 Task: Slide 18 - 350 F.
Action: Mouse moved to (42, 98)
Screenshot: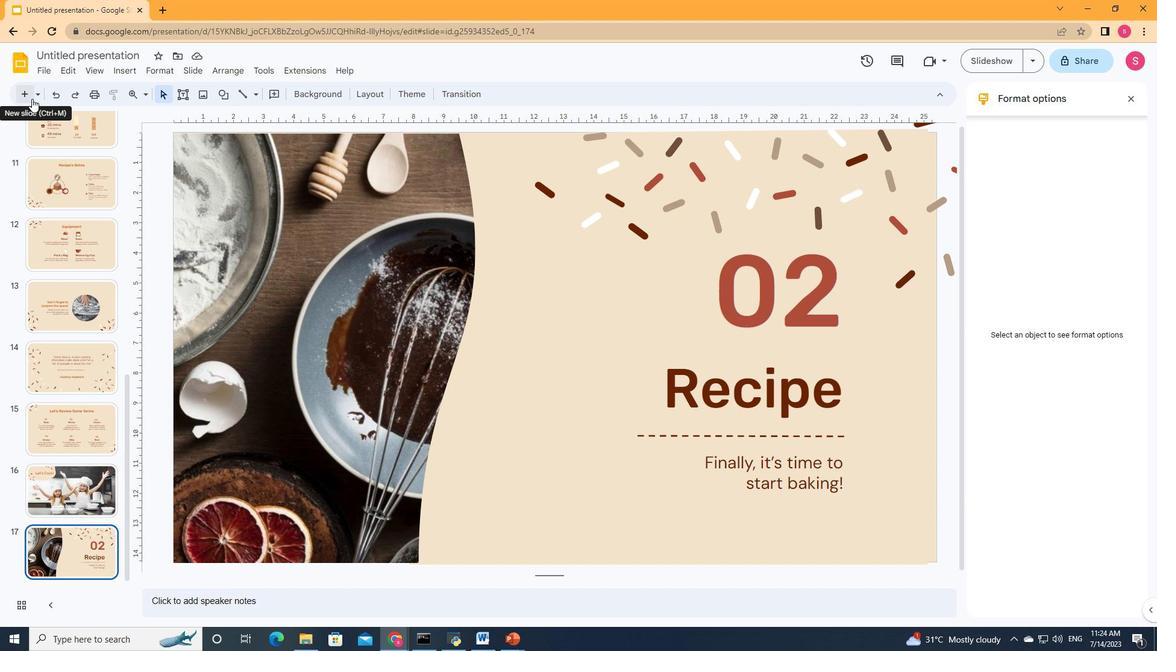 
Action: Mouse pressed left at (42, 98)
Screenshot: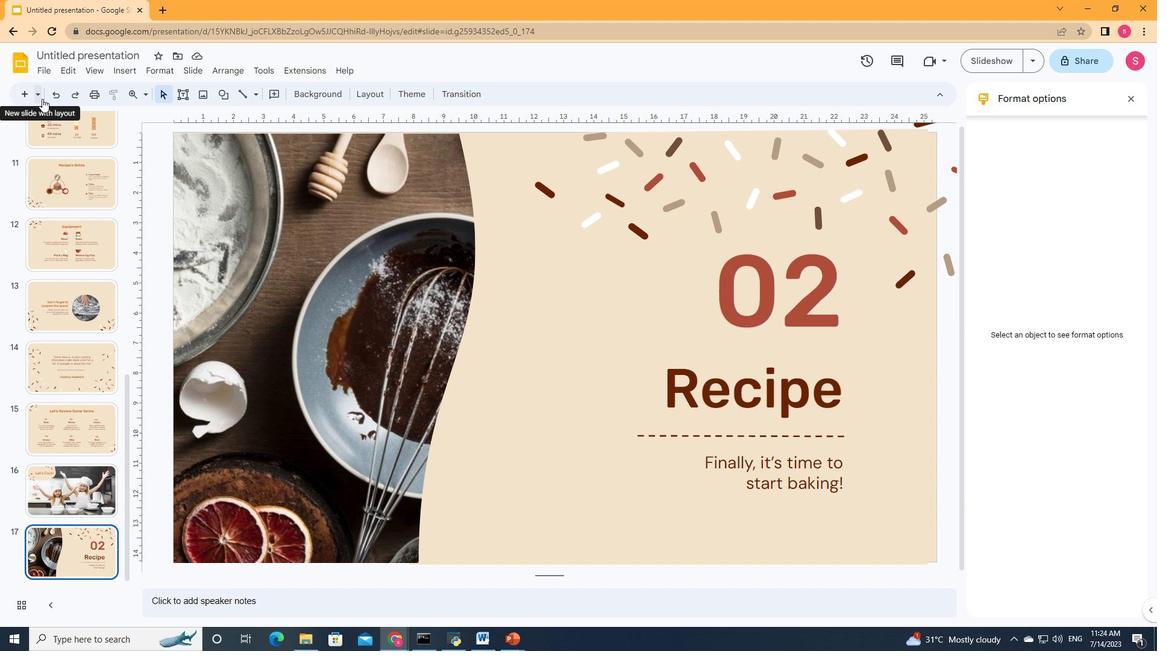 
Action: Mouse moved to (69, 330)
Screenshot: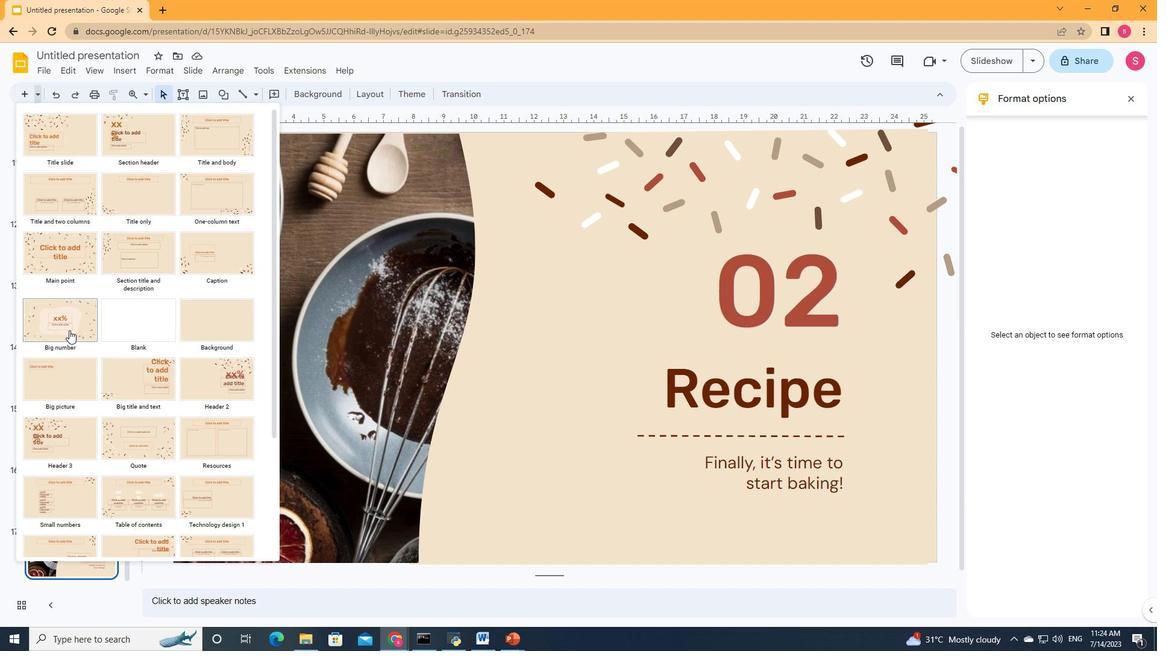 
Action: Mouse pressed left at (69, 330)
Screenshot: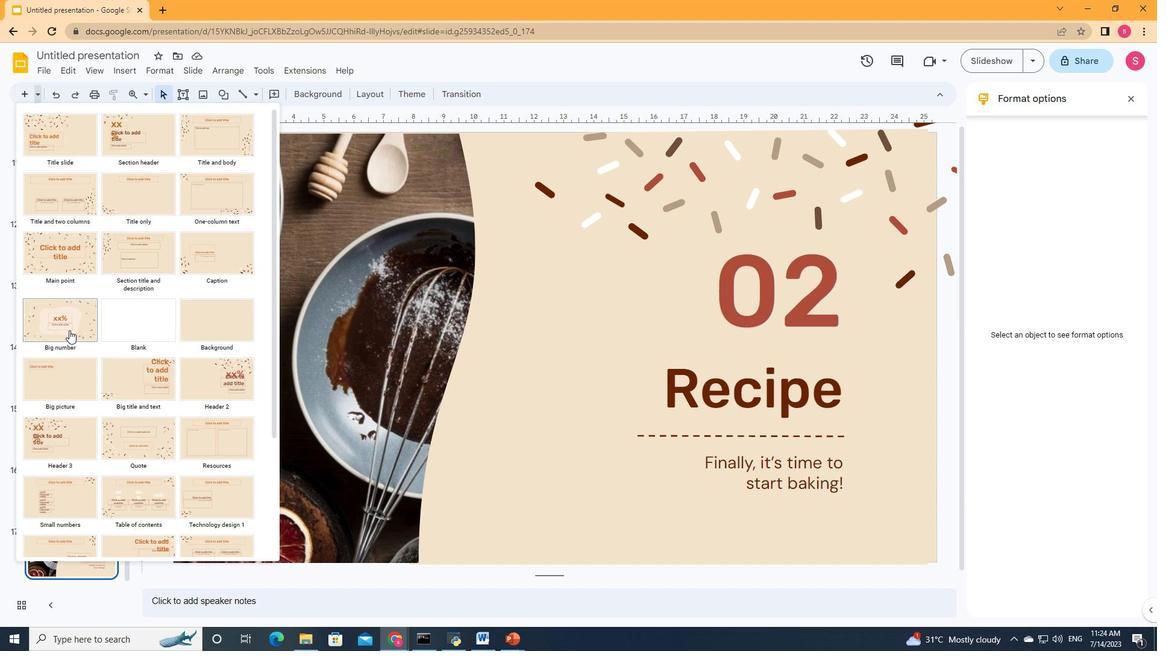 
Action: Mouse moved to (637, 349)
Screenshot: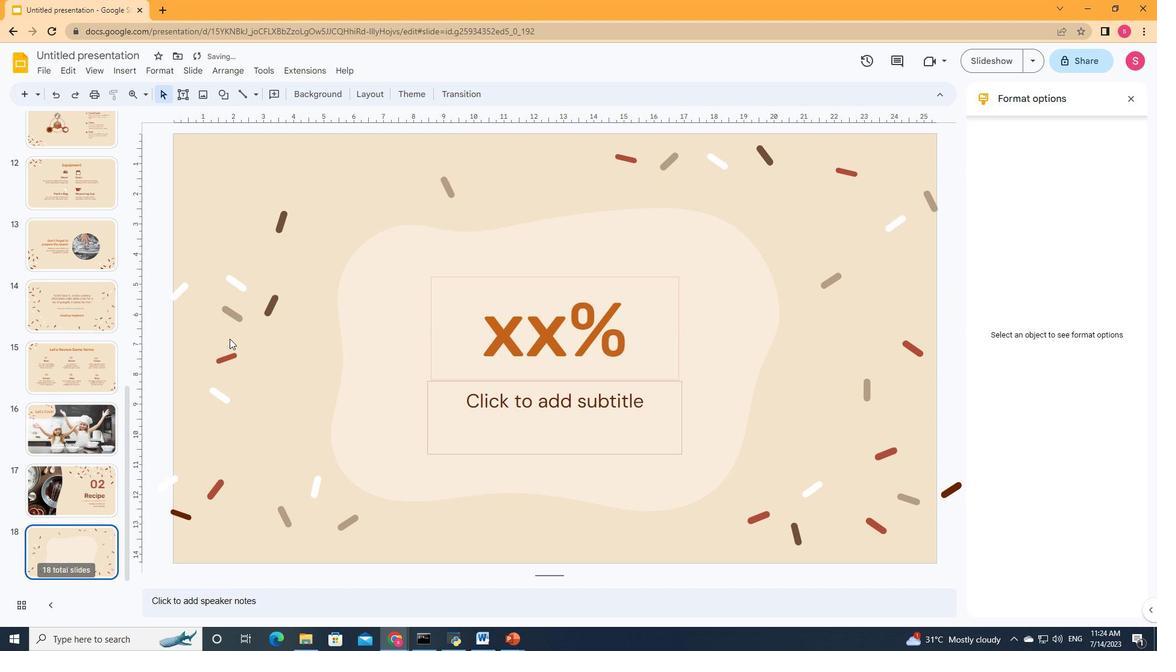 
Action: Mouse pressed left at (637, 349)
Screenshot: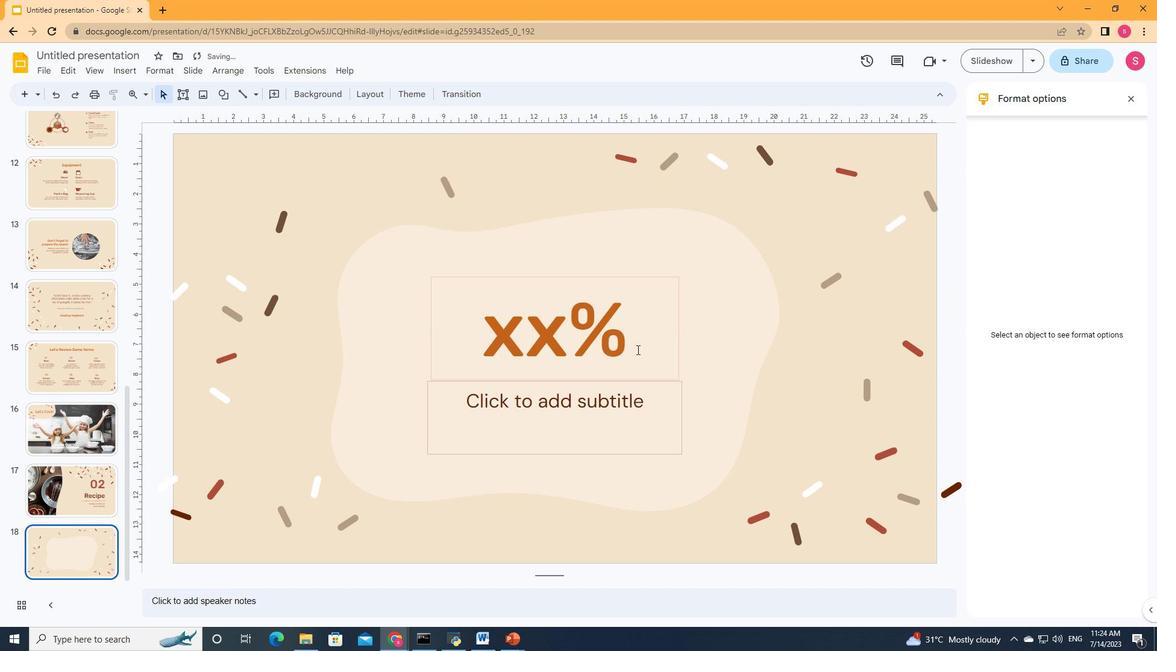 
Action: Key pressed 350<Key.space><Key.shift><Key.shift><Key.shift><Key.shift><Key.shift>F
Screenshot: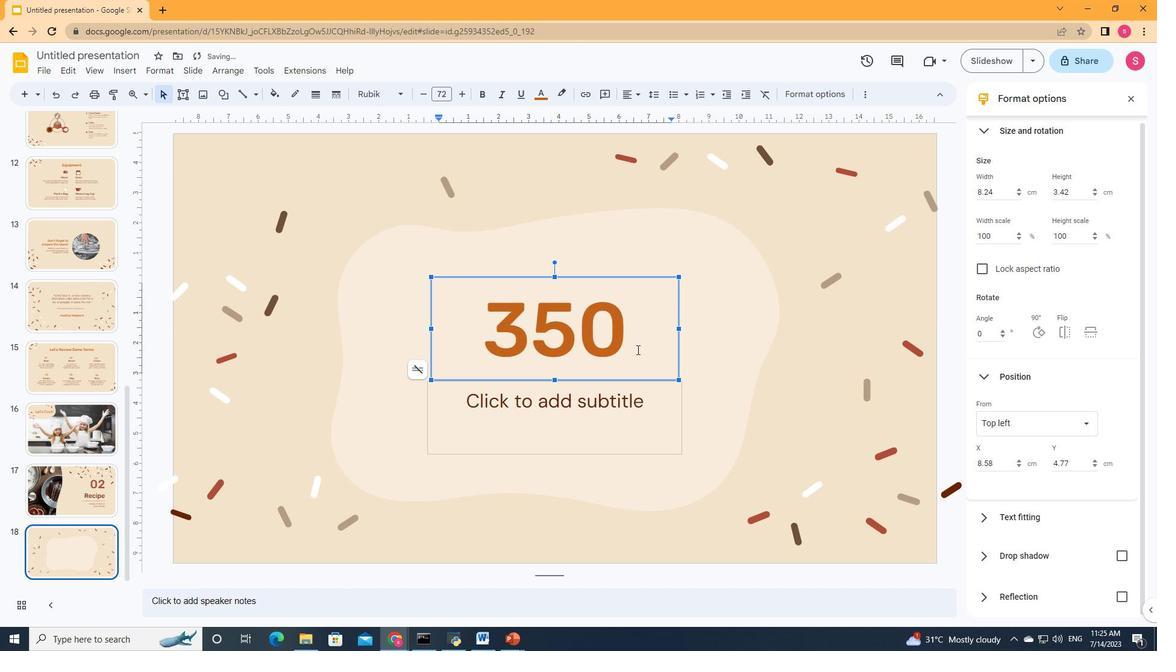 
Action: Mouse moved to (230, 96)
Screenshot: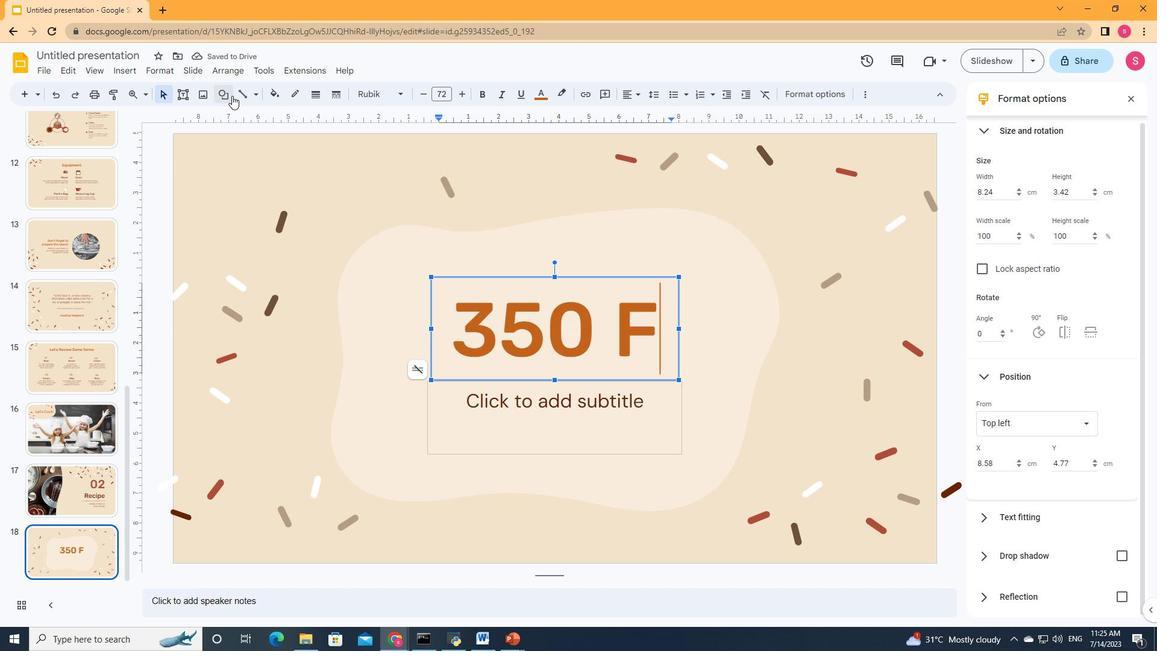 
Action: Mouse pressed left at (230, 96)
Screenshot: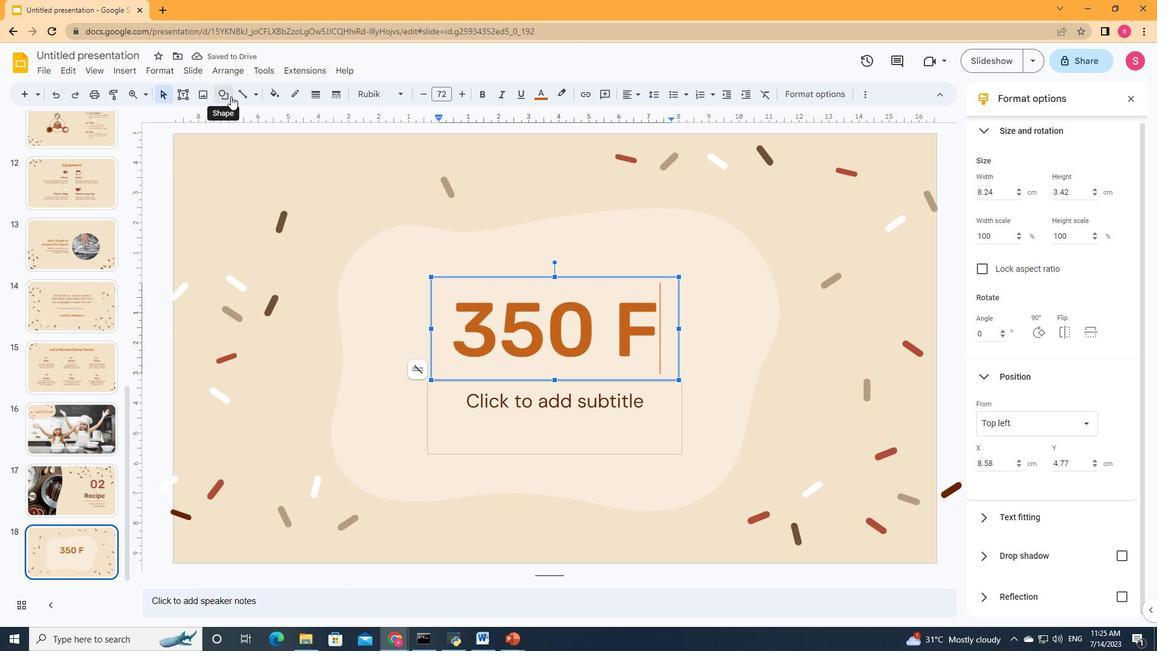 
Action: Mouse moved to (381, 205)
Screenshot: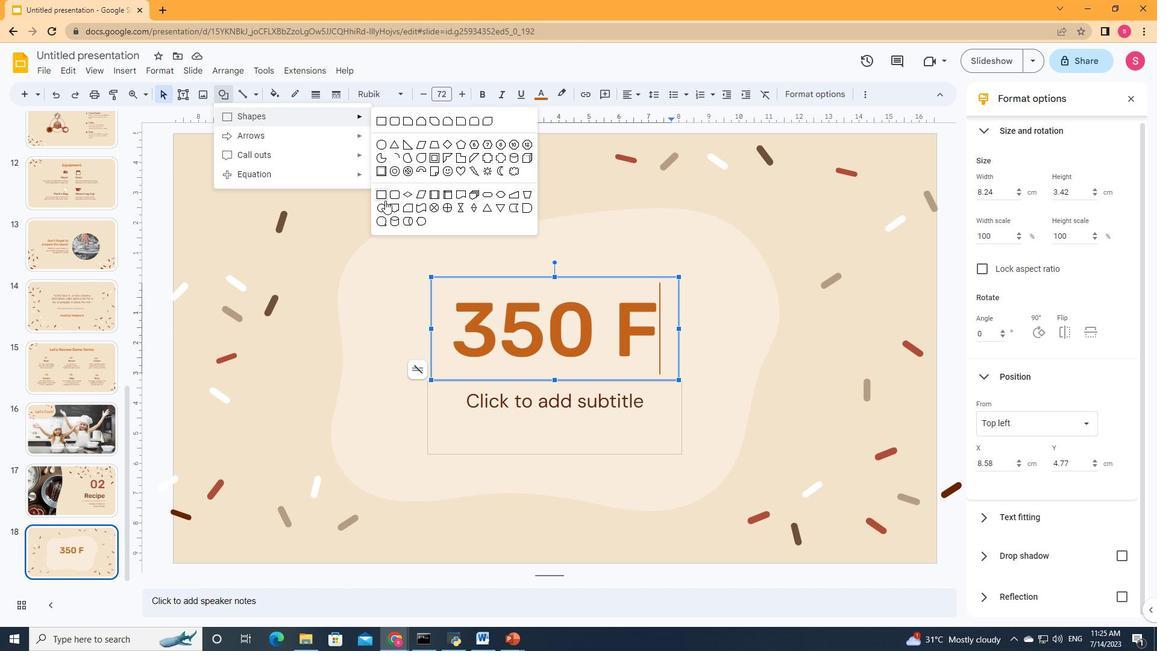 
Action: Mouse pressed left at (381, 205)
Screenshot: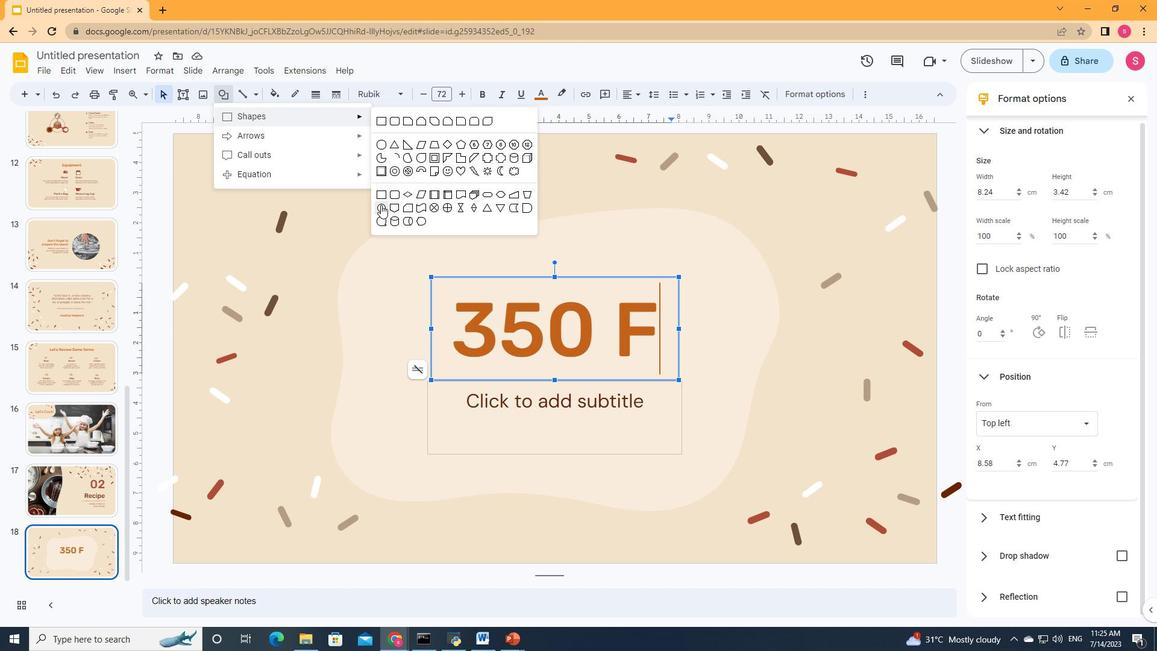 
Action: Mouse moved to (600, 298)
Screenshot: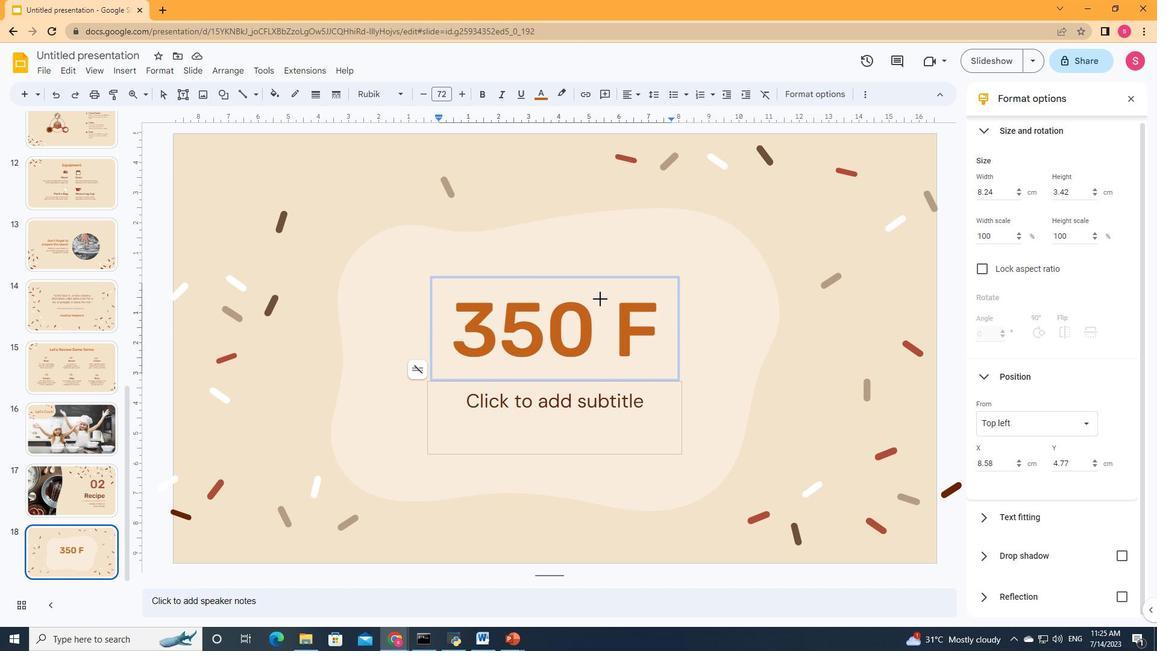 
Action: Mouse pressed left at (600, 298)
Screenshot: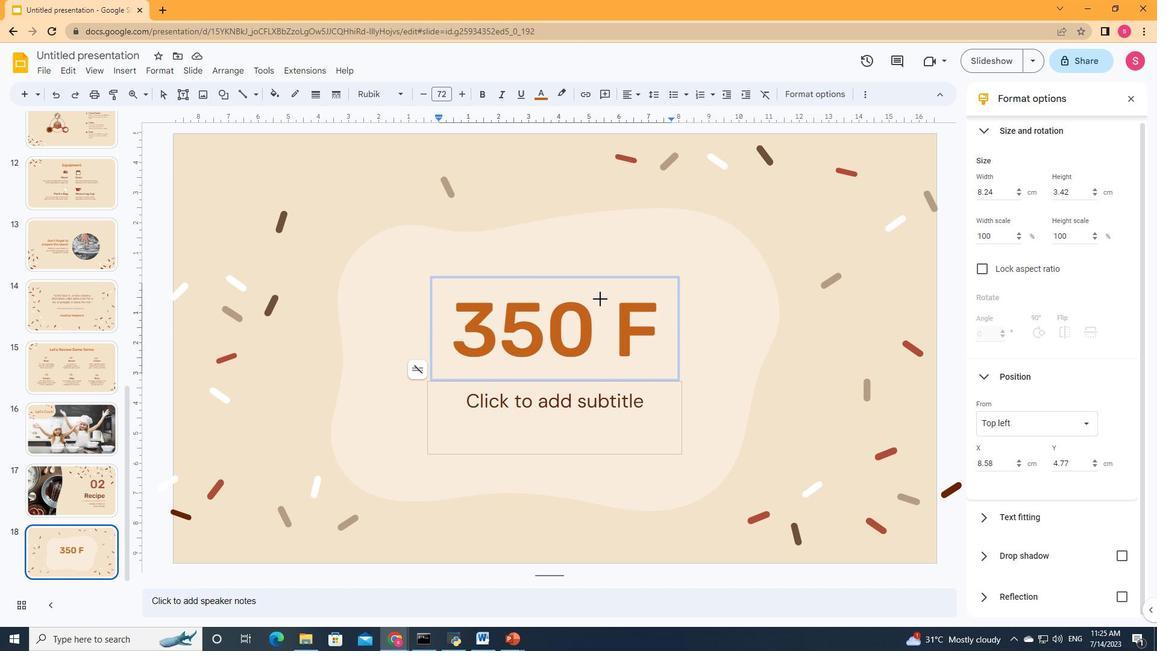 
Action: Mouse moved to (606, 309)
Screenshot: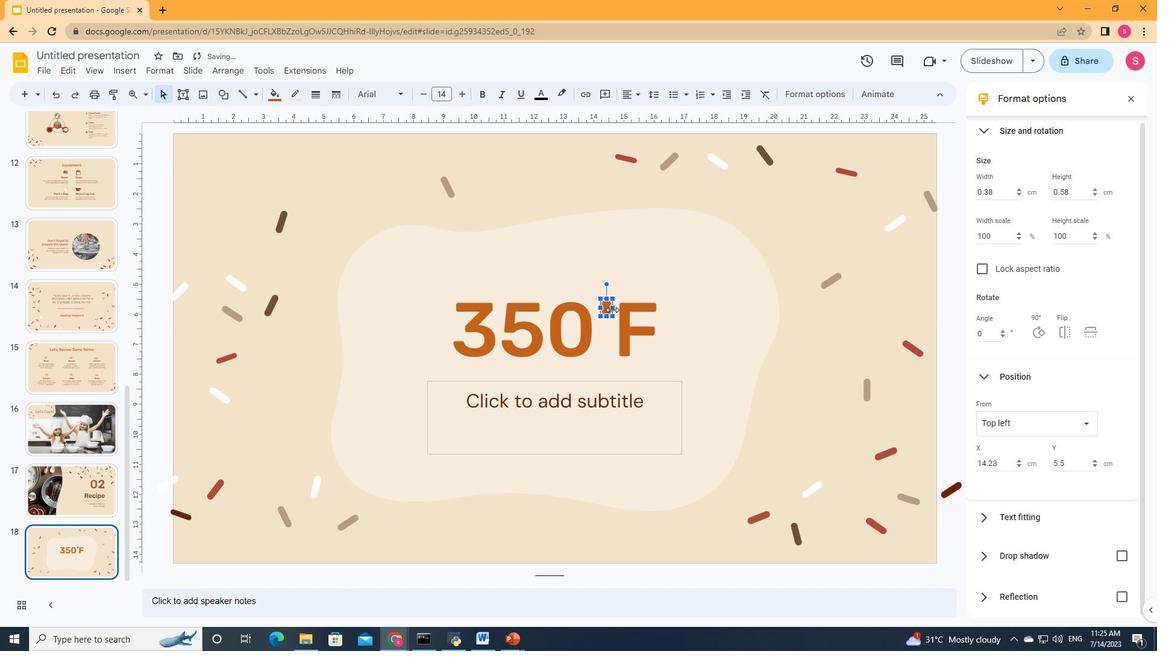 
Action: Mouse pressed left at (606, 309)
Screenshot: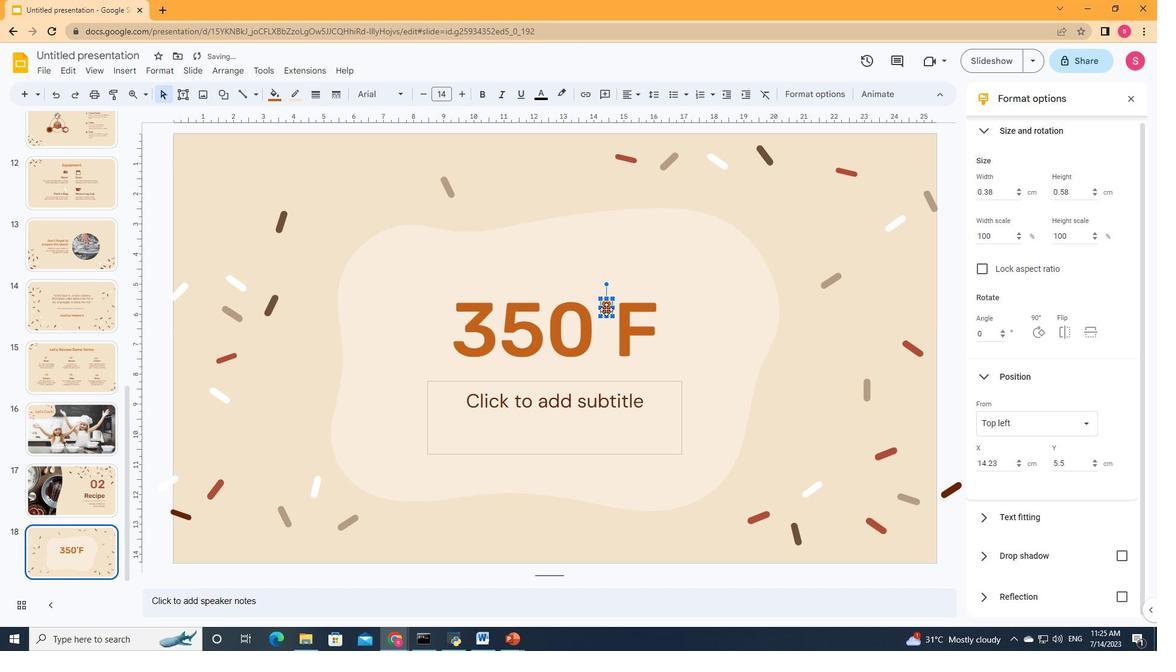 
Action: Mouse moved to (608, 317)
Screenshot: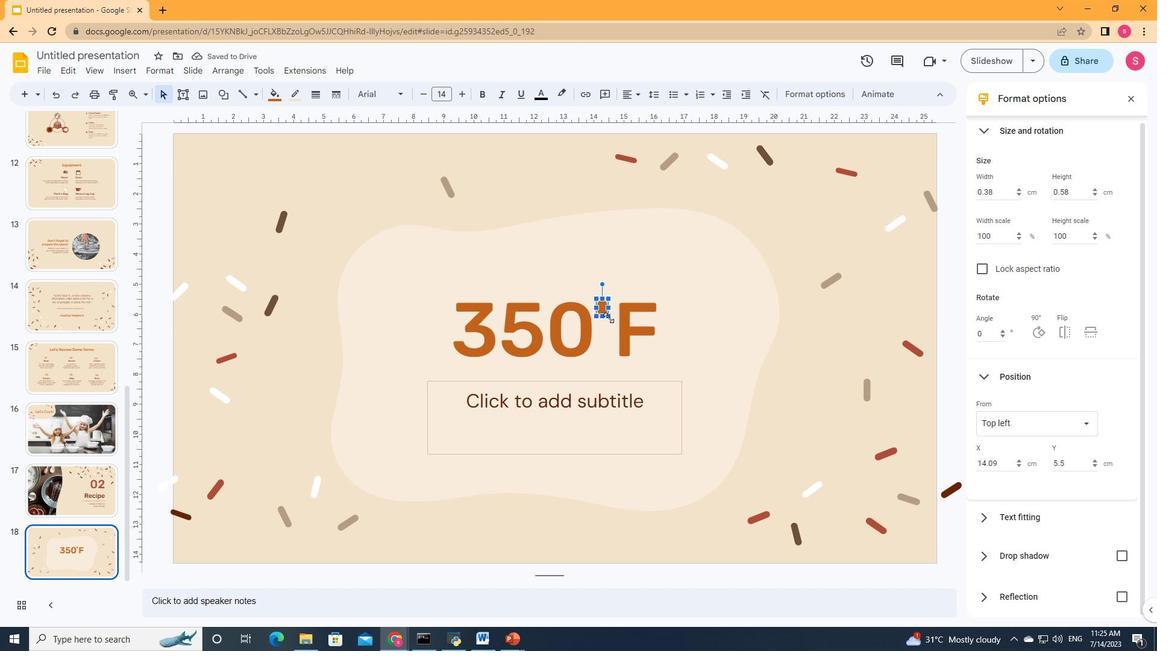 
Action: Mouse pressed left at (608, 317)
Screenshot: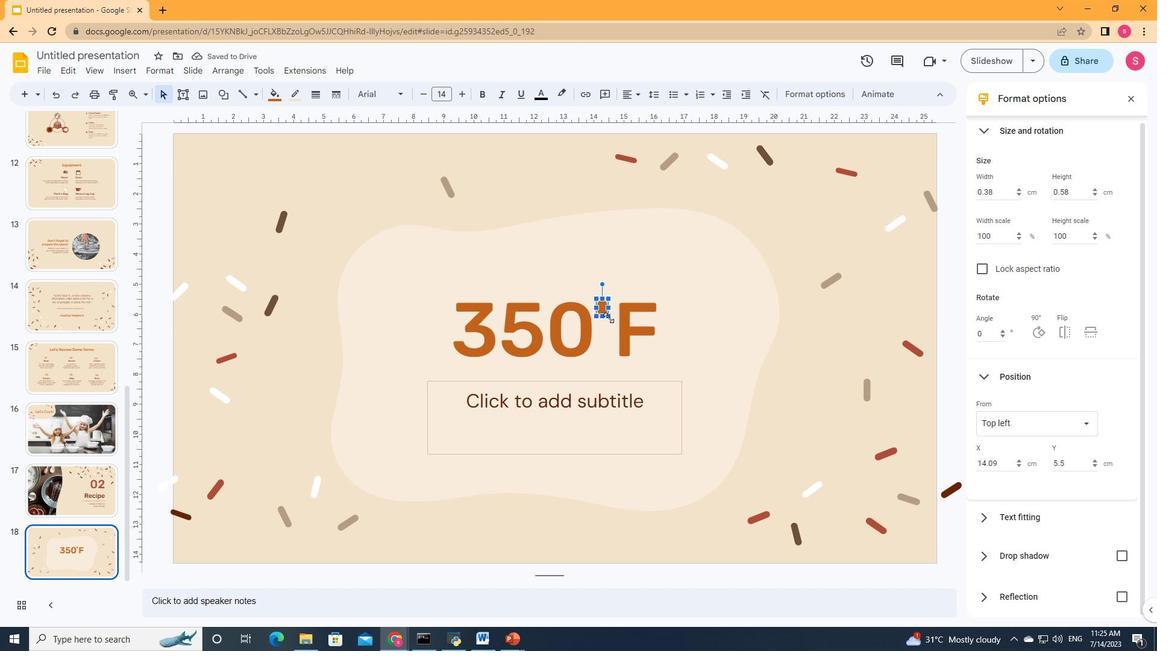 
Action: Mouse moved to (605, 309)
Screenshot: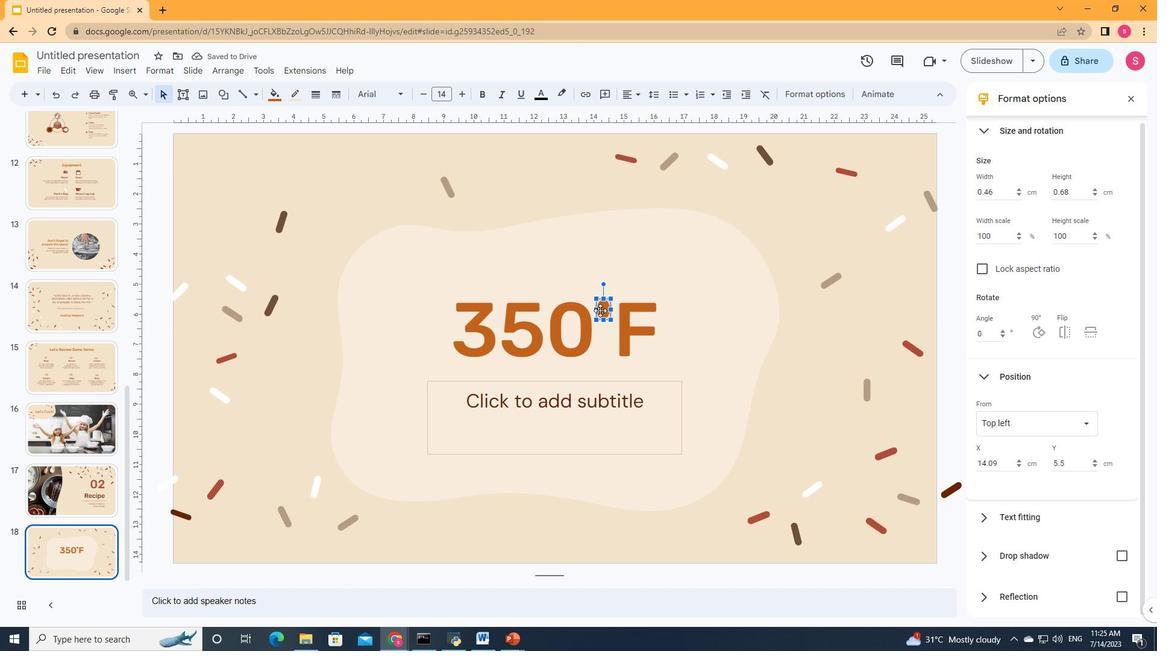 
Action: Mouse pressed left at (605, 309)
Screenshot: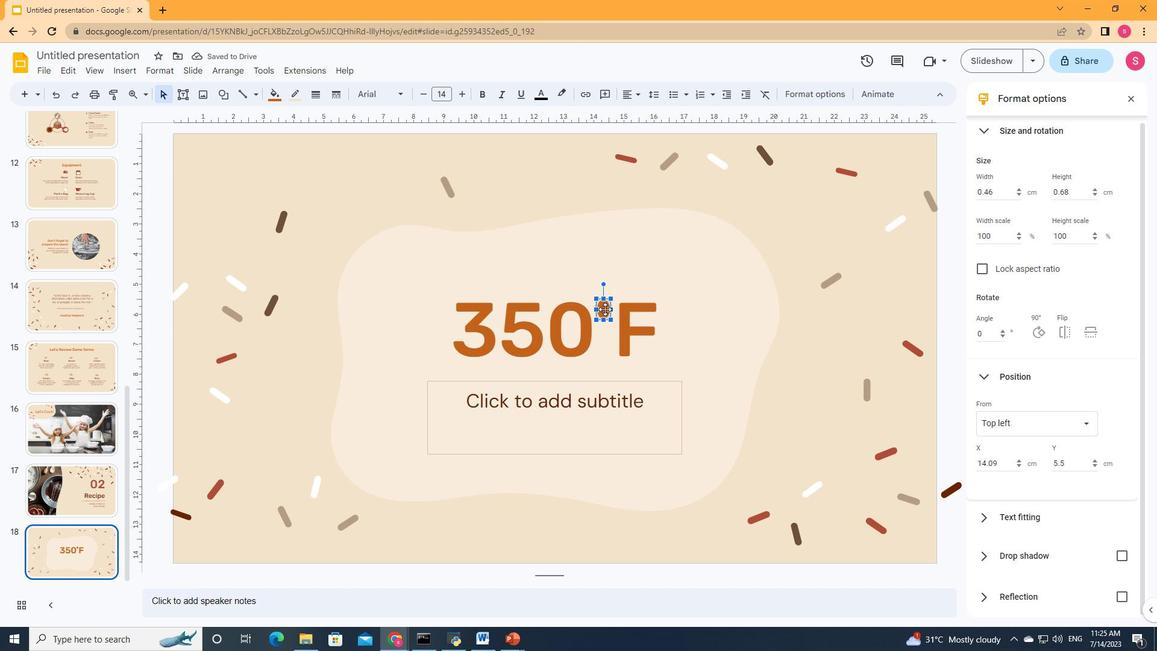 
Action: Mouse moved to (635, 295)
Screenshot: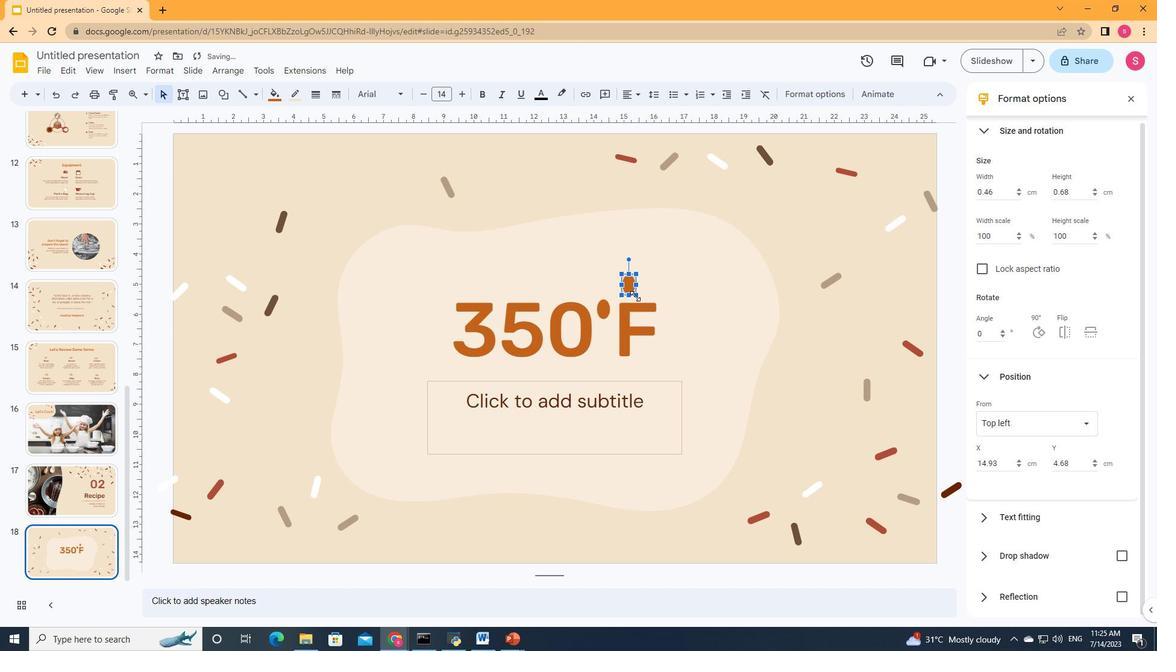 
Action: Mouse pressed left at (635, 295)
Screenshot: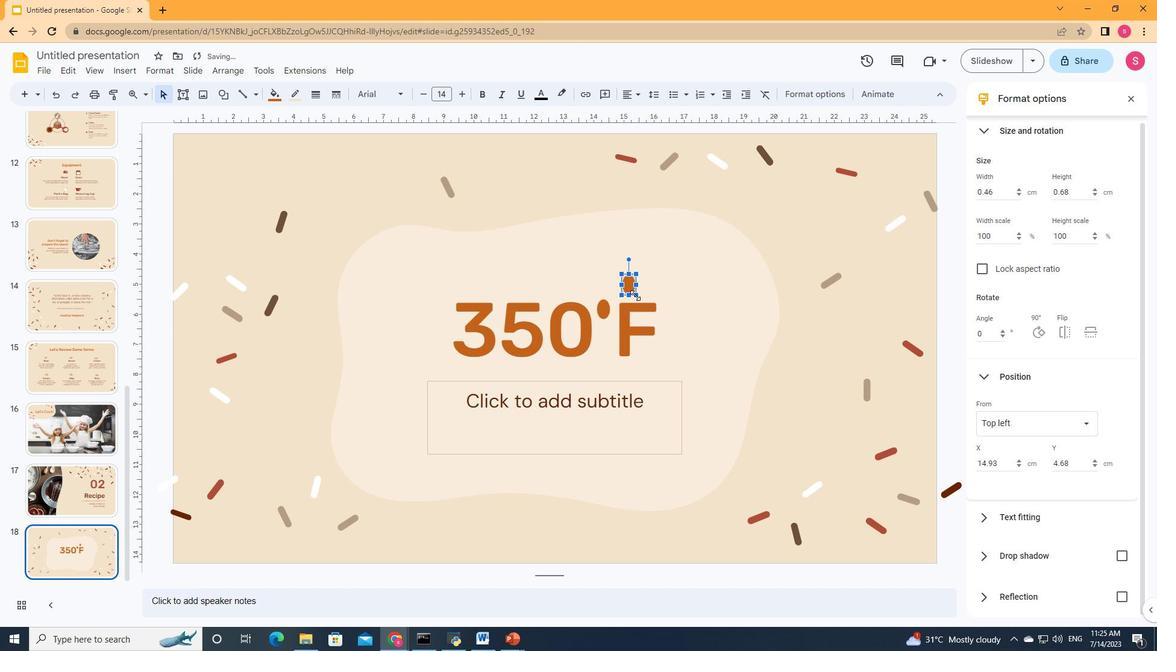 
Action: Mouse moved to (269, 97)
Screenshot: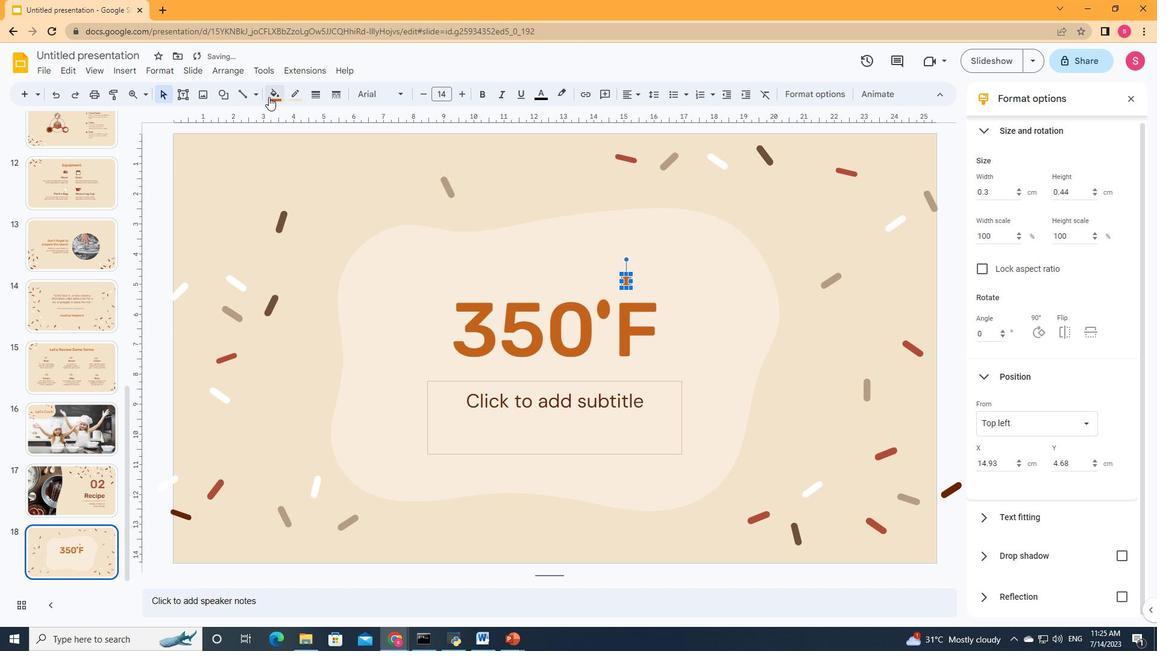 
Action: Mouse pressed left at (269, 97)
Screenshot: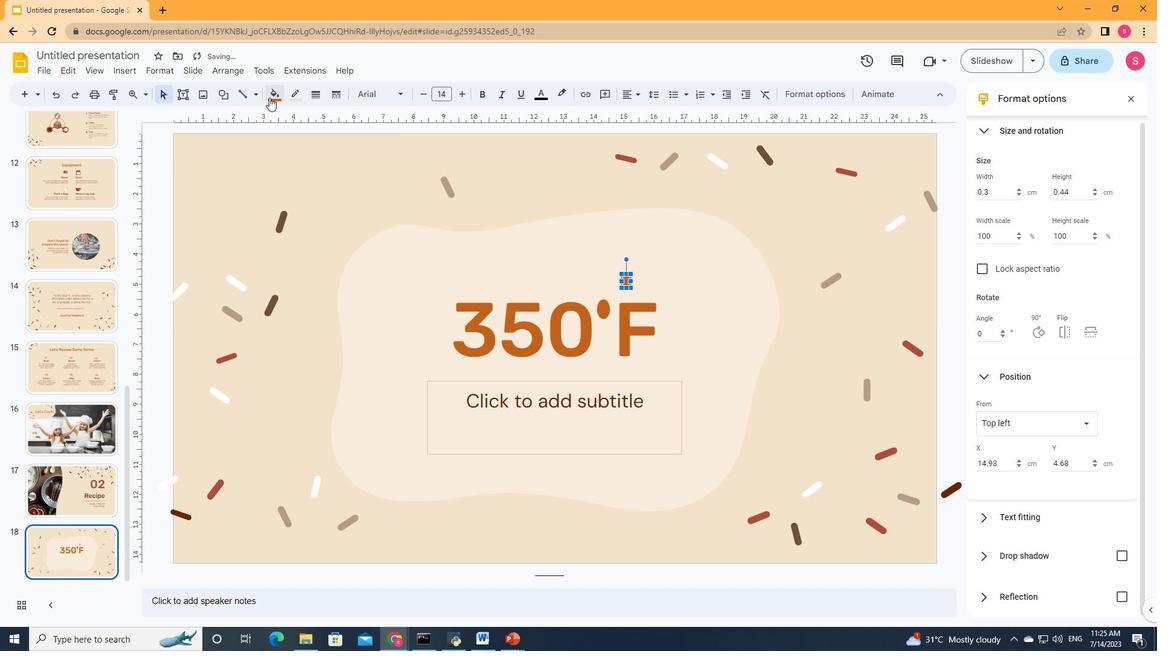 
Action: Mouse moved to (332, 343)
Screenshot: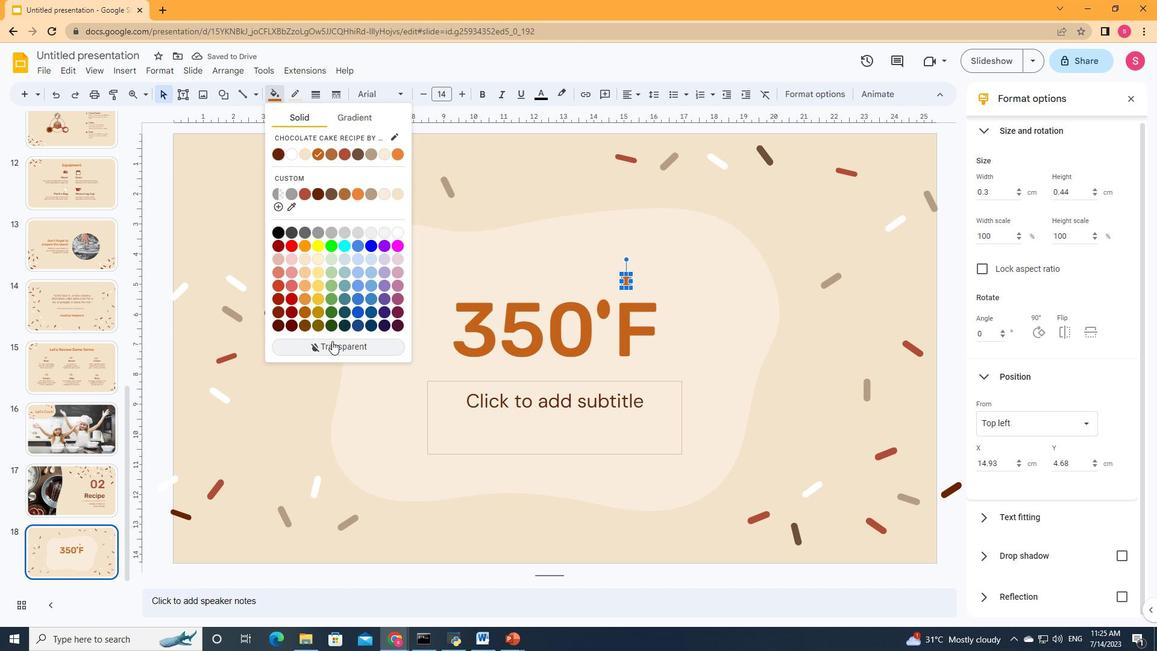
Action: Mouse pressed left at (332, 343)
Screenshot: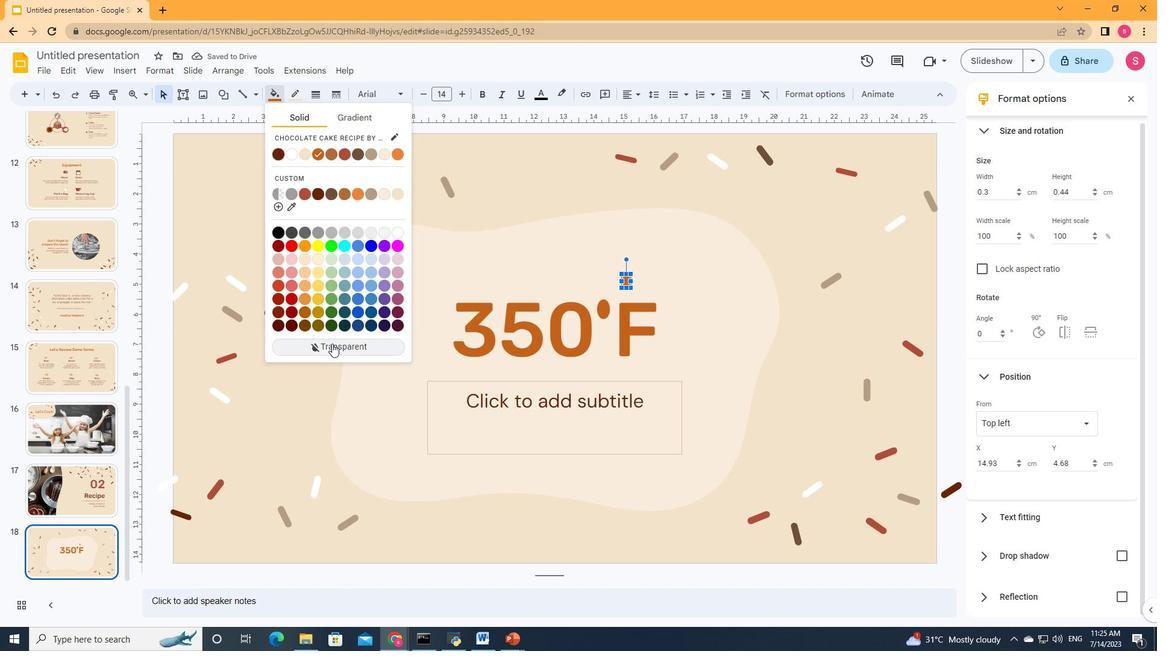 
Action: Mouse moved to (625, 282)
Screenshot: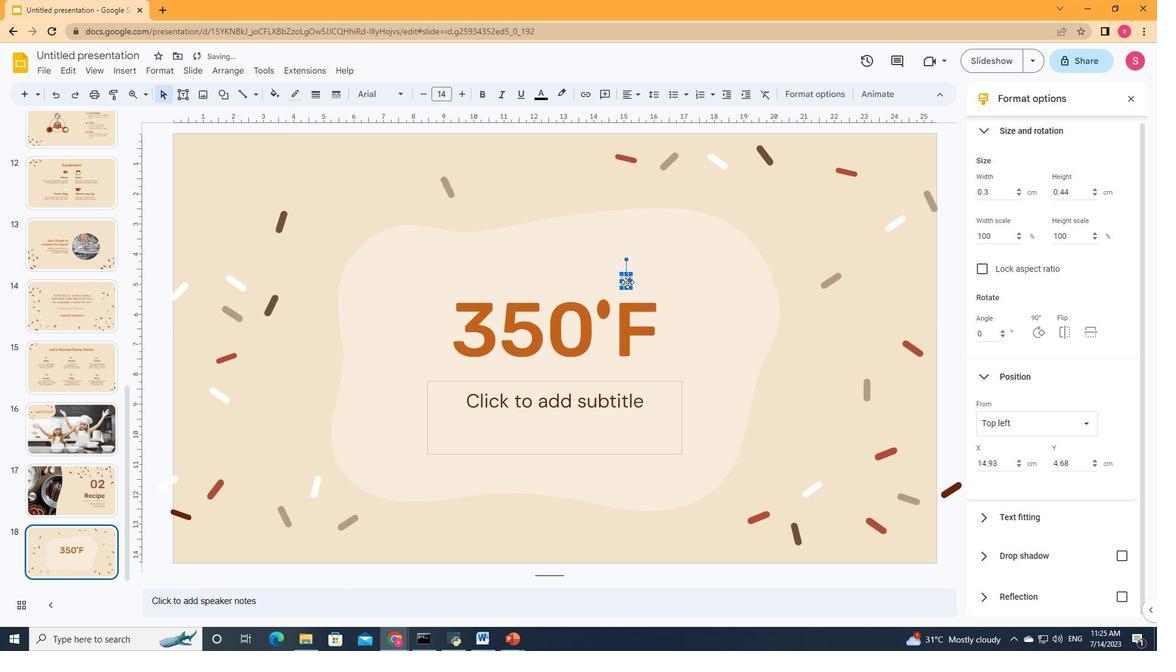 
Action: Mouse pressed left at (625, 282)
Screenshot: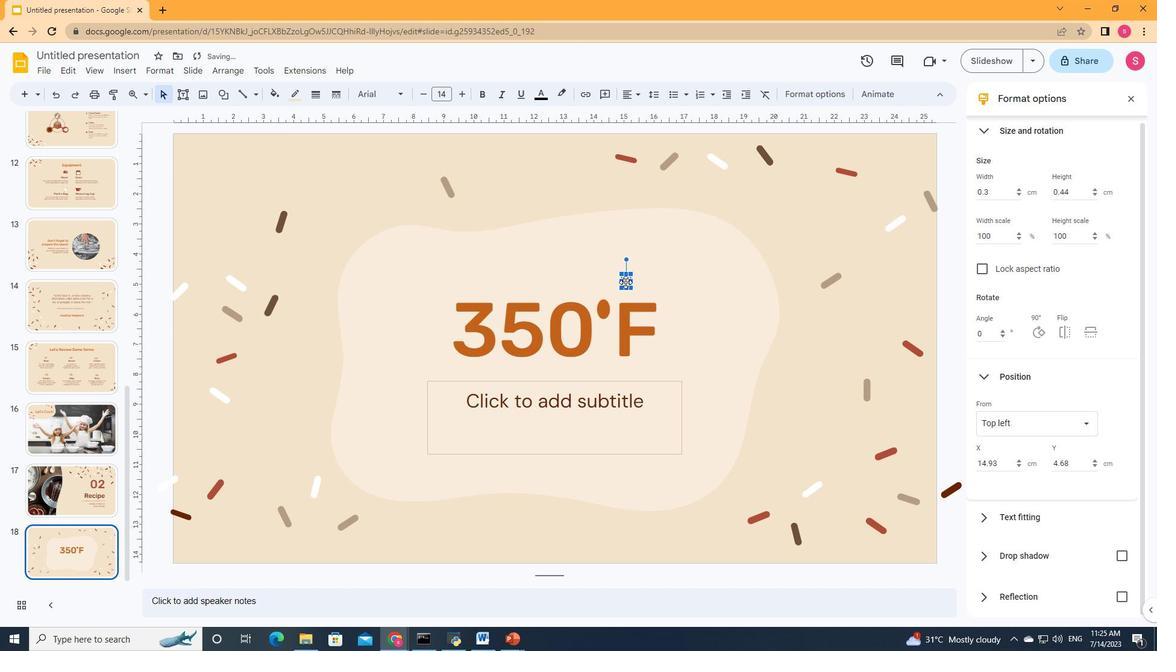 
Action: Mouse moved to (654, 276)
Screenshot: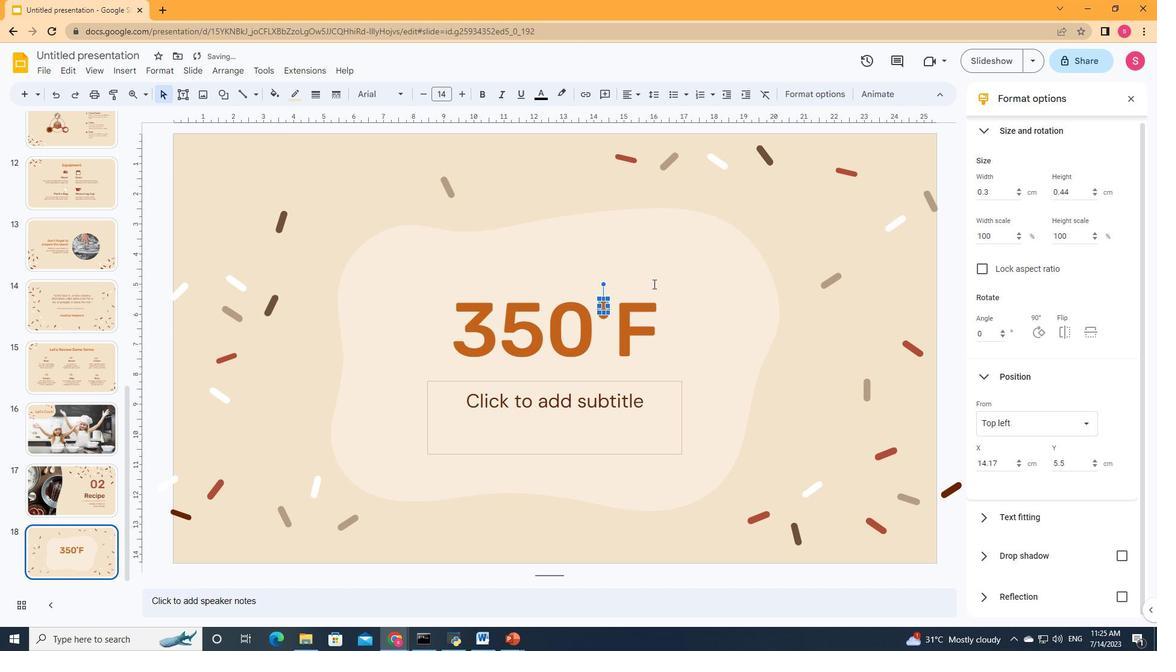 
Action: Mouse pressed left at (654, 276)
Screenshot: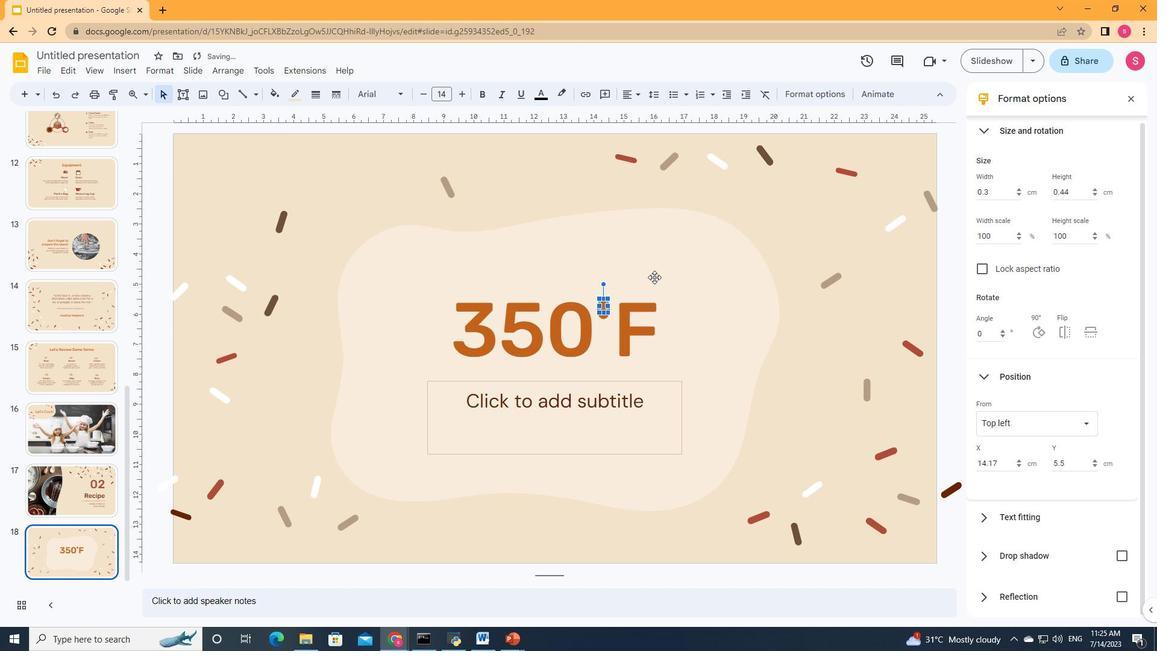 
Action: Mouse moved to (605, 305)
Screenshot: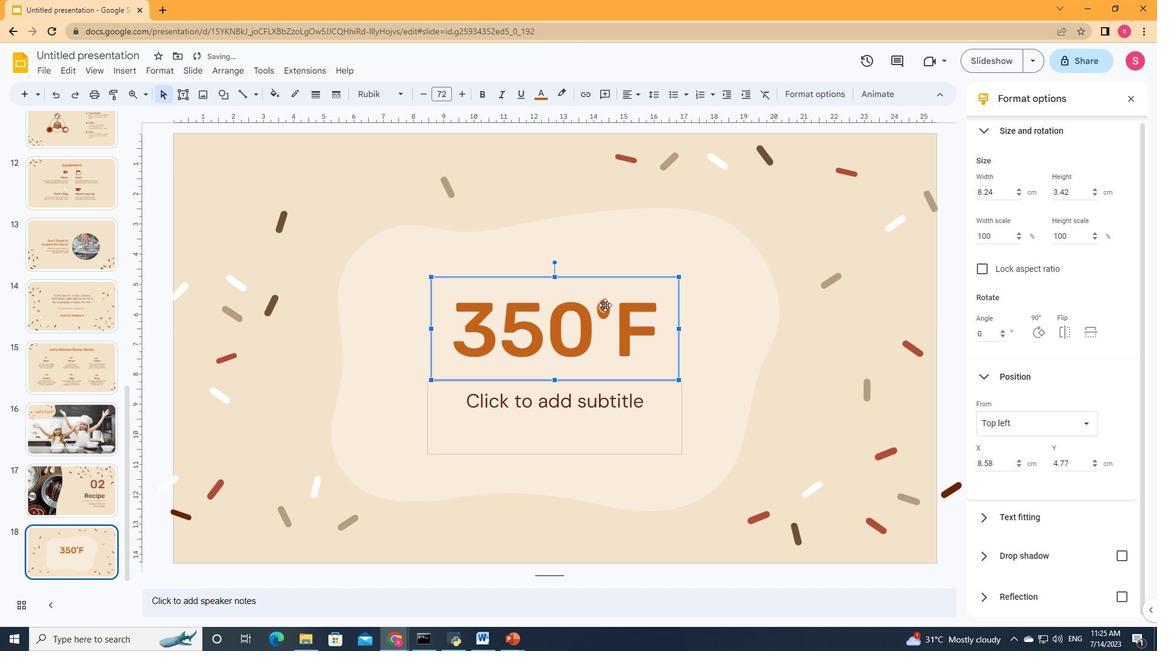 
Action: Mouse pressed left at (605, 305)
Screenshot: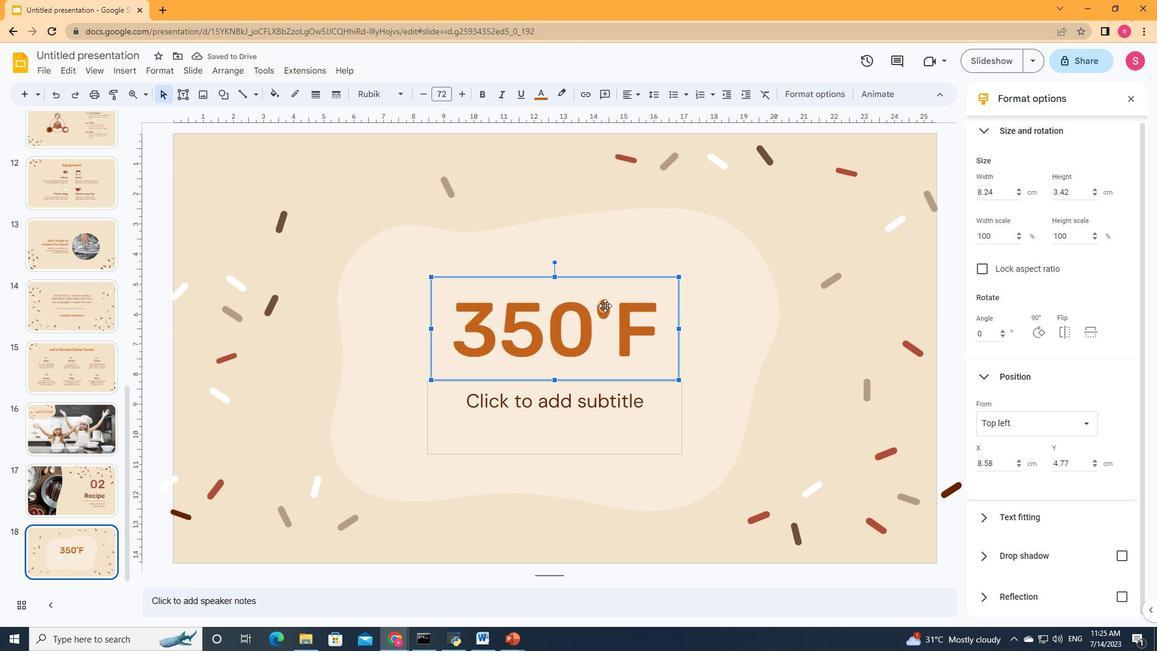 
Action: Mouse moved to (643, 279)
Screenshot: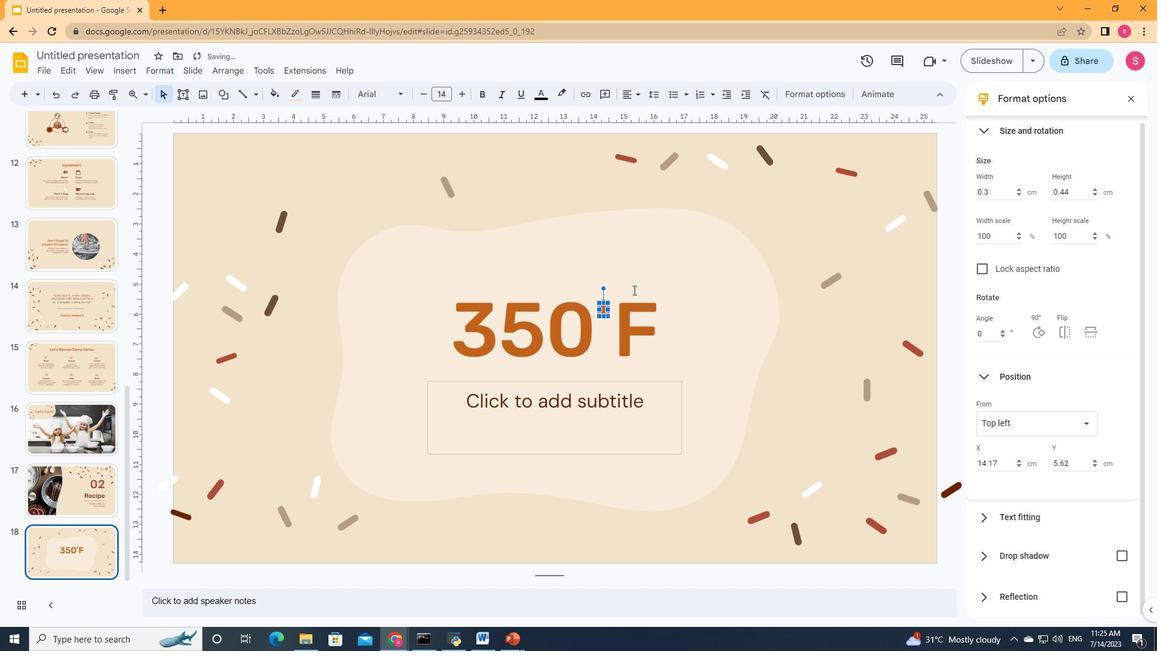 
Action: Mouse pressed left at (643, 279)
Screenshot: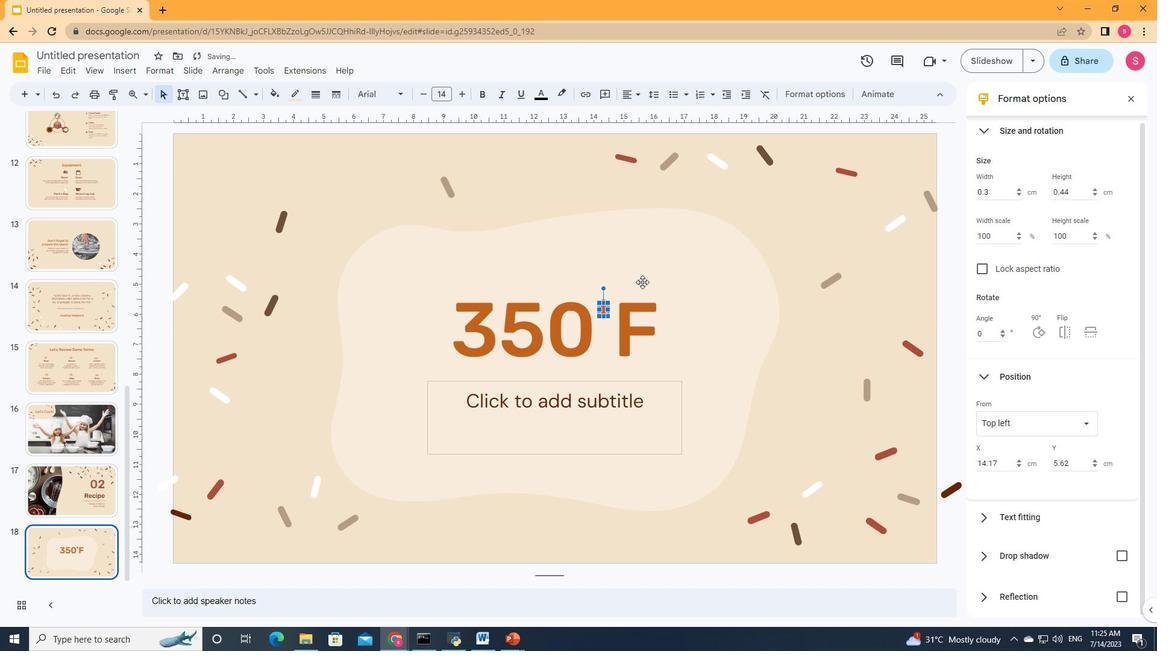 
Action: Mouse moved to (604, 311)
Screenshot: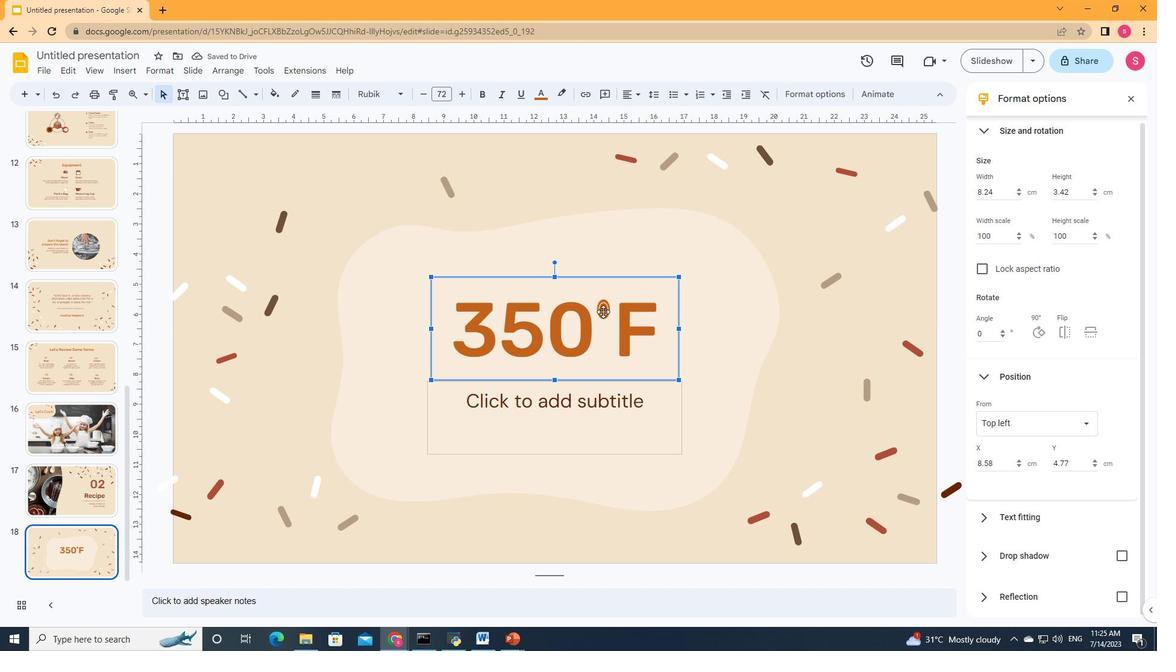 
Action: Mouse pressed left at (604, 311)
Screenshot: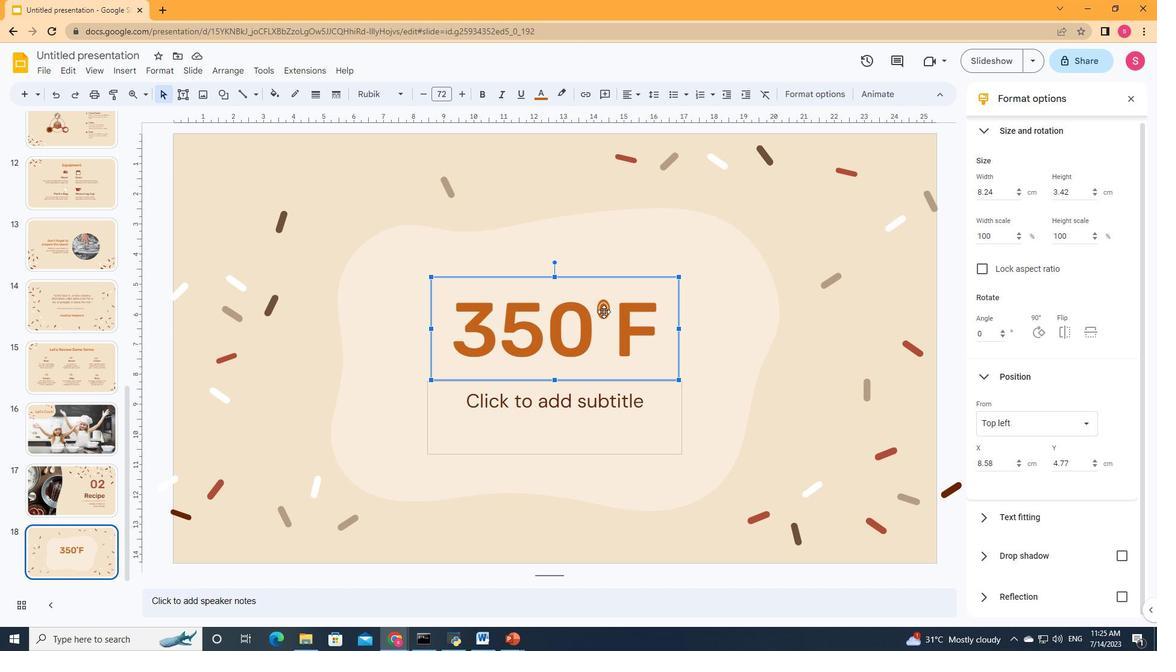 
Action: Mouse moved to (278, 97)
Screenshot: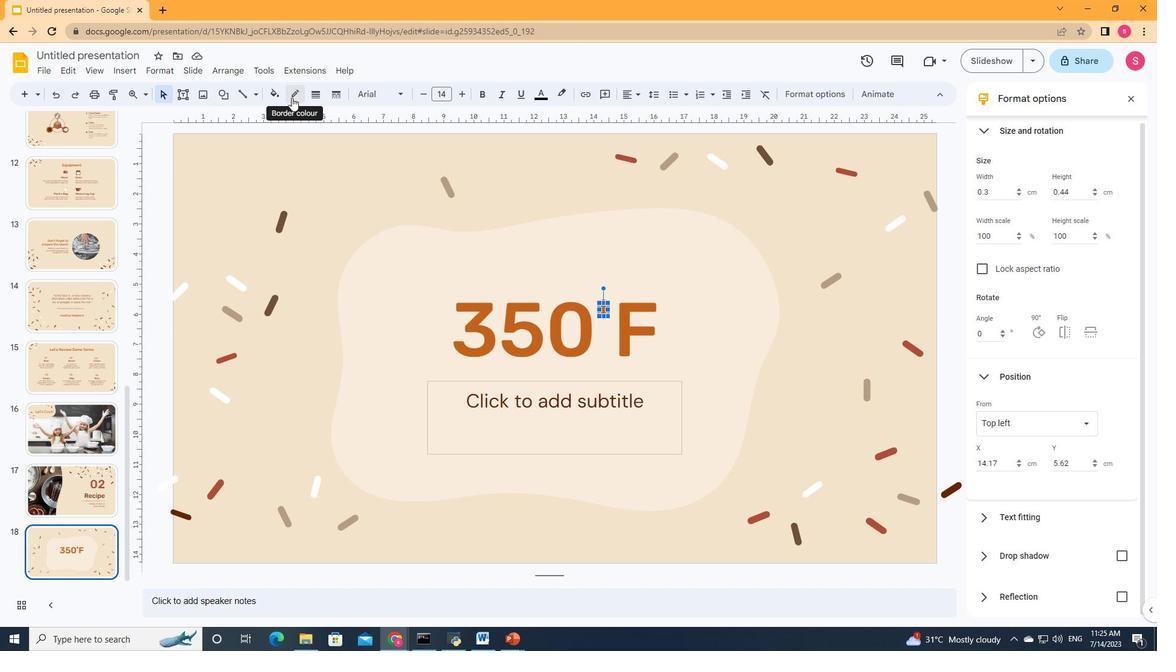 
Action: Mouse pressed left at (278, 97)
Screenshot: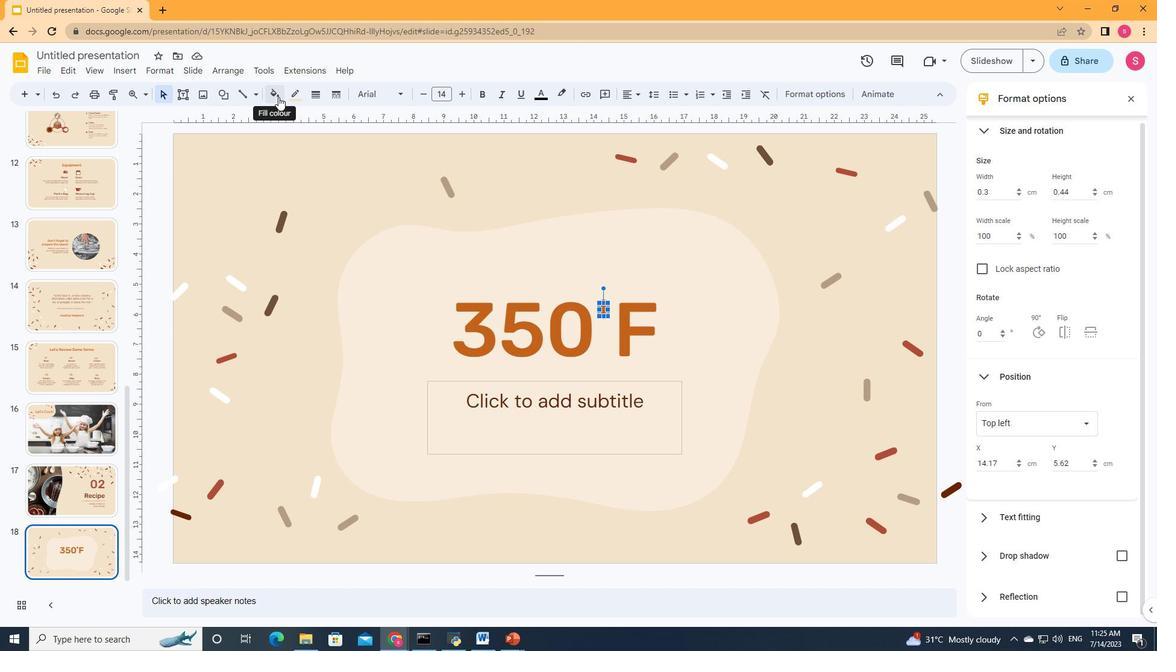 
Action: Mouse moved to (344, 348)
Screenshot: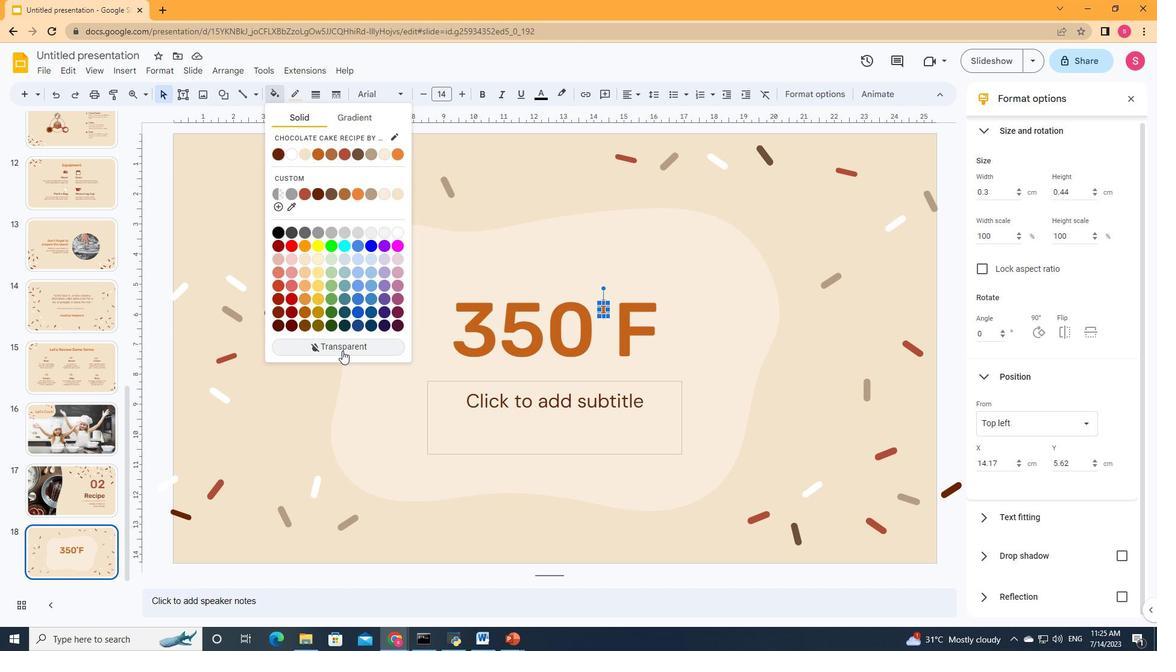 
Action: Mouse pressed left at (344, 348)
Screenshot: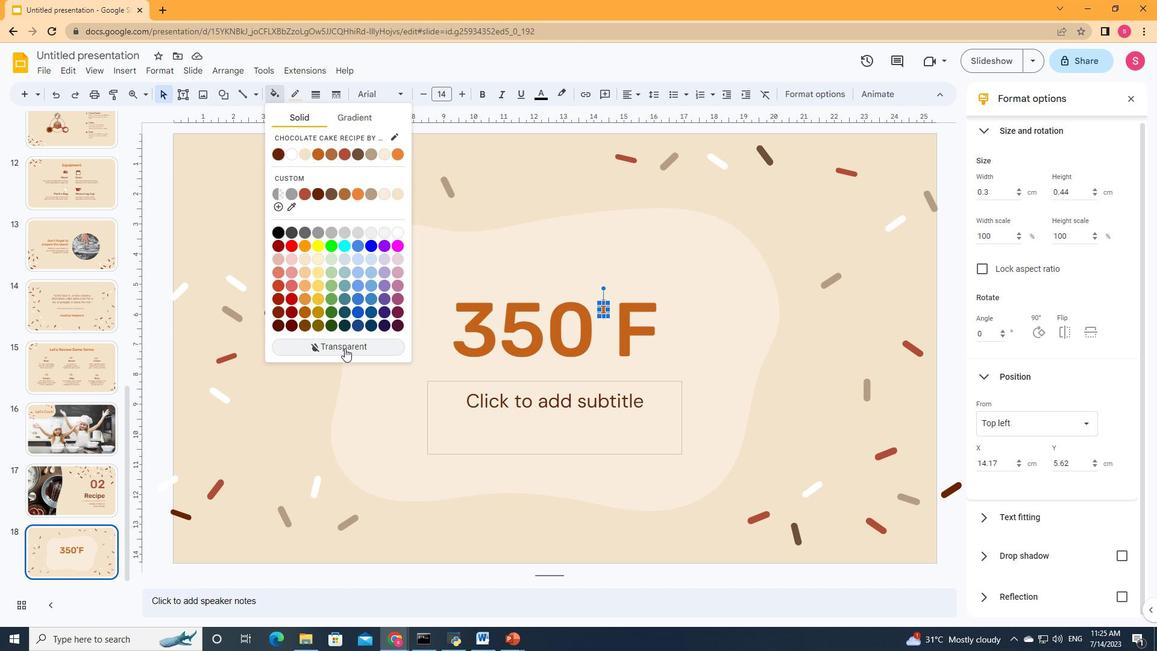 
Action: Mouse moved to (646, 277)
Screenshot: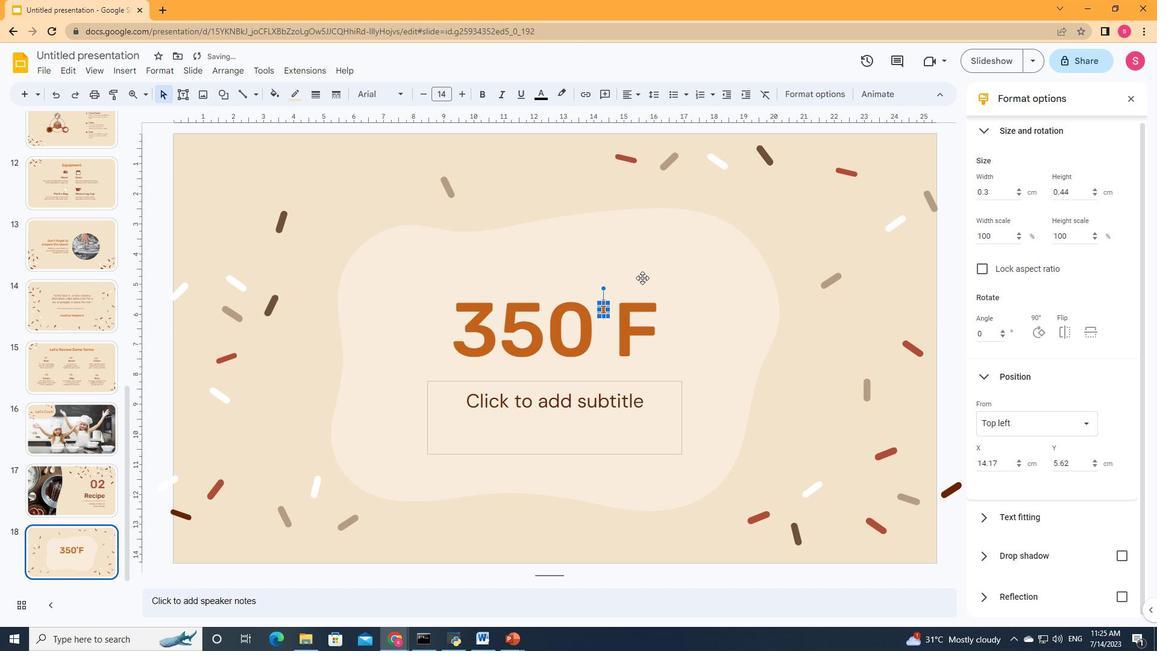 
Action: Mouse pressed left at (646, 277)
Screenshot: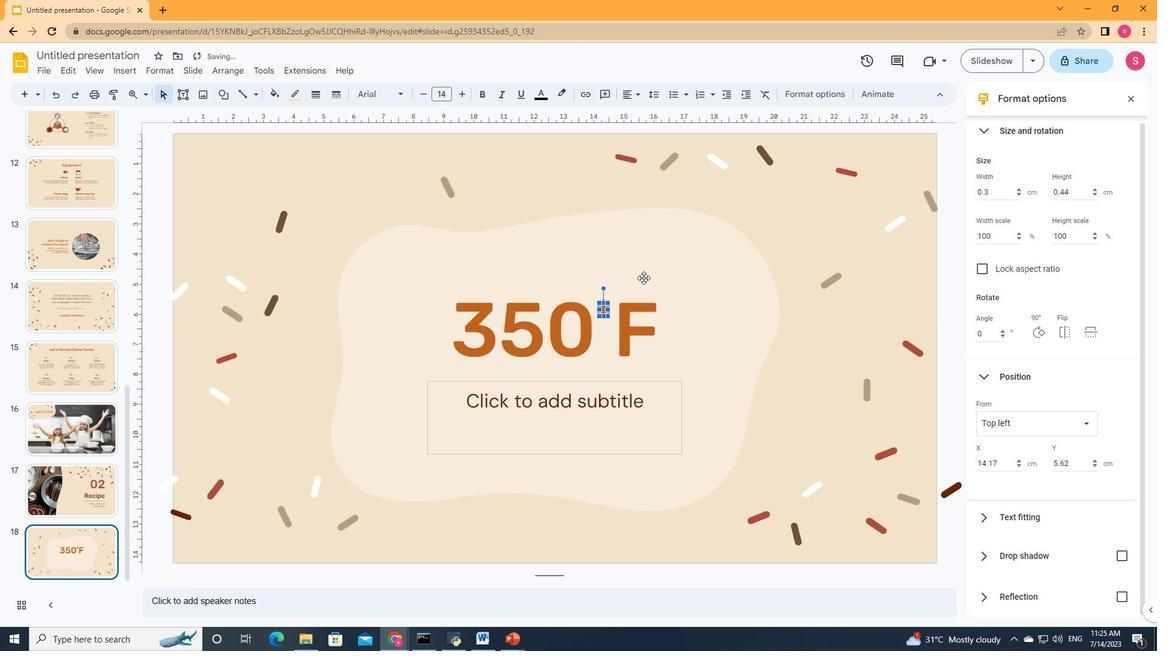 
Action: Mouse moved to (602, 308)
Screenshot: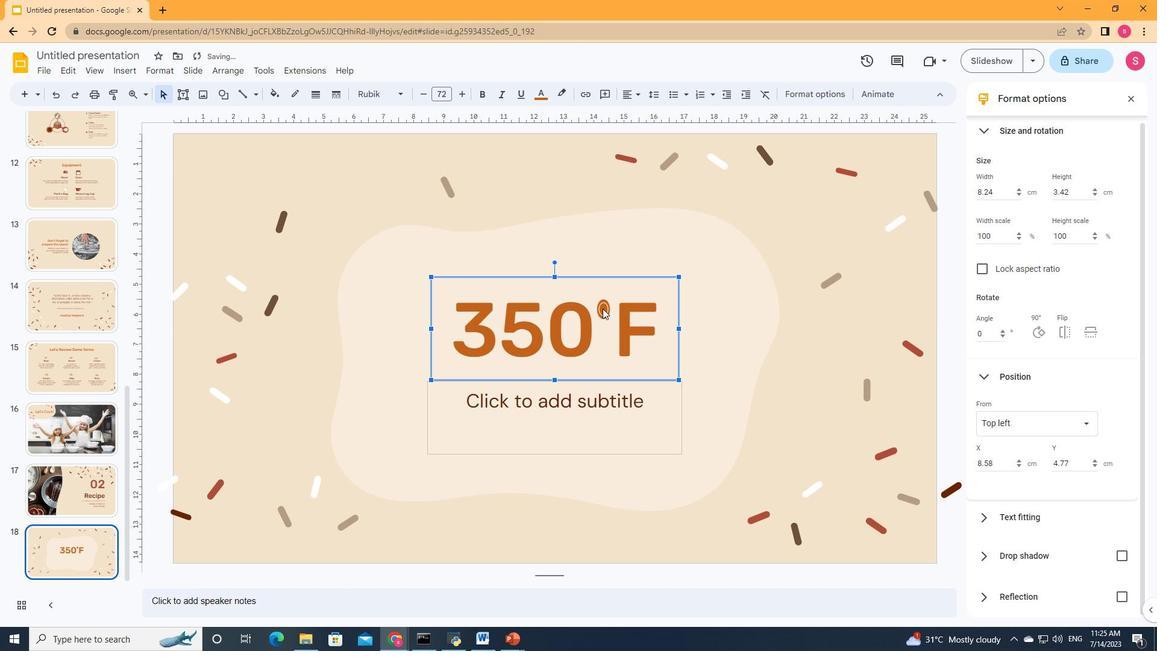 
Action: Mouse pressed left at (602, 308)
Screenshot: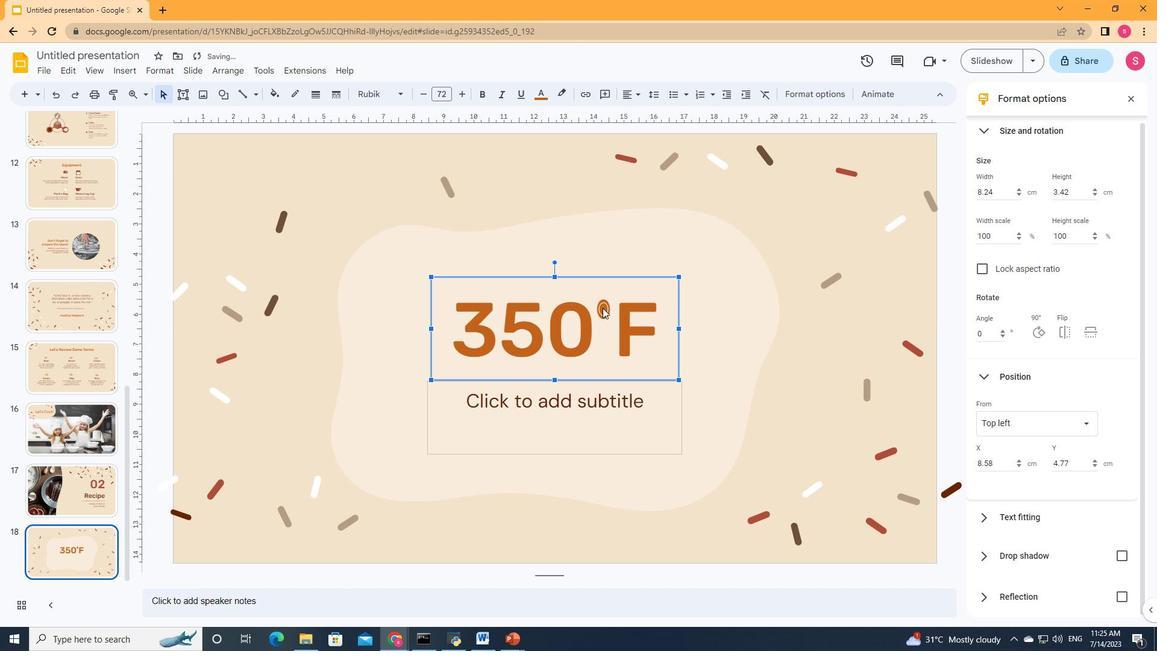 
Action: Mouse moved to (293, 98)
Screenshot: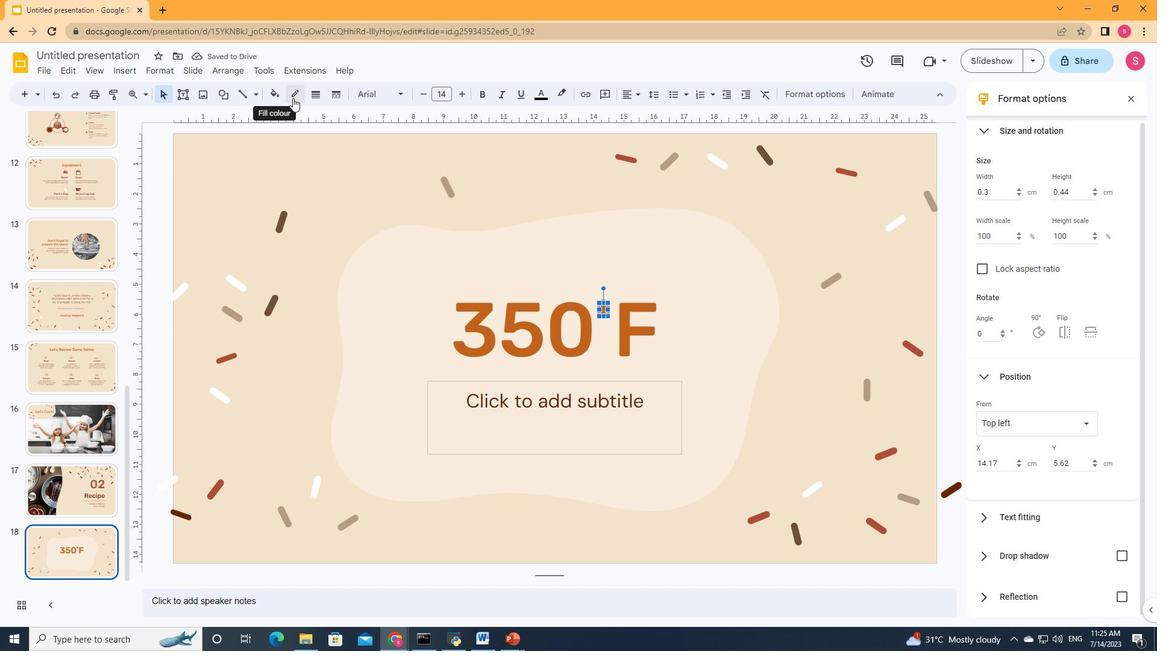 
Action: Mouse pressed left at (293, 98)
Screenshot: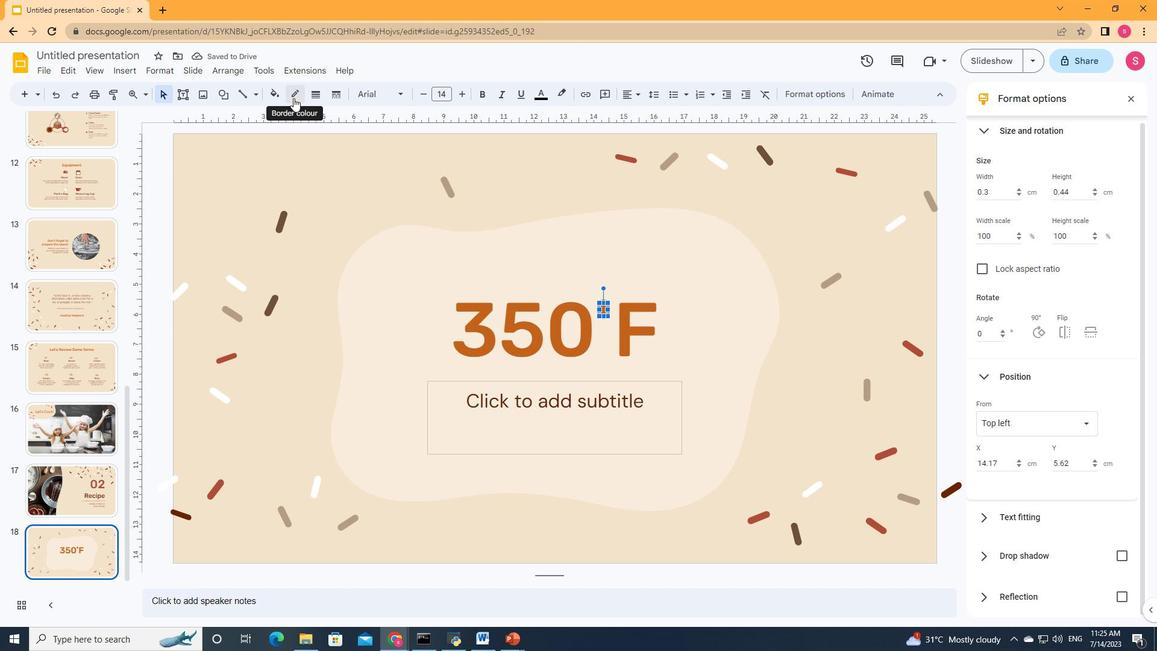 
Action: Mouse moved to (352, 321)
Screenshot: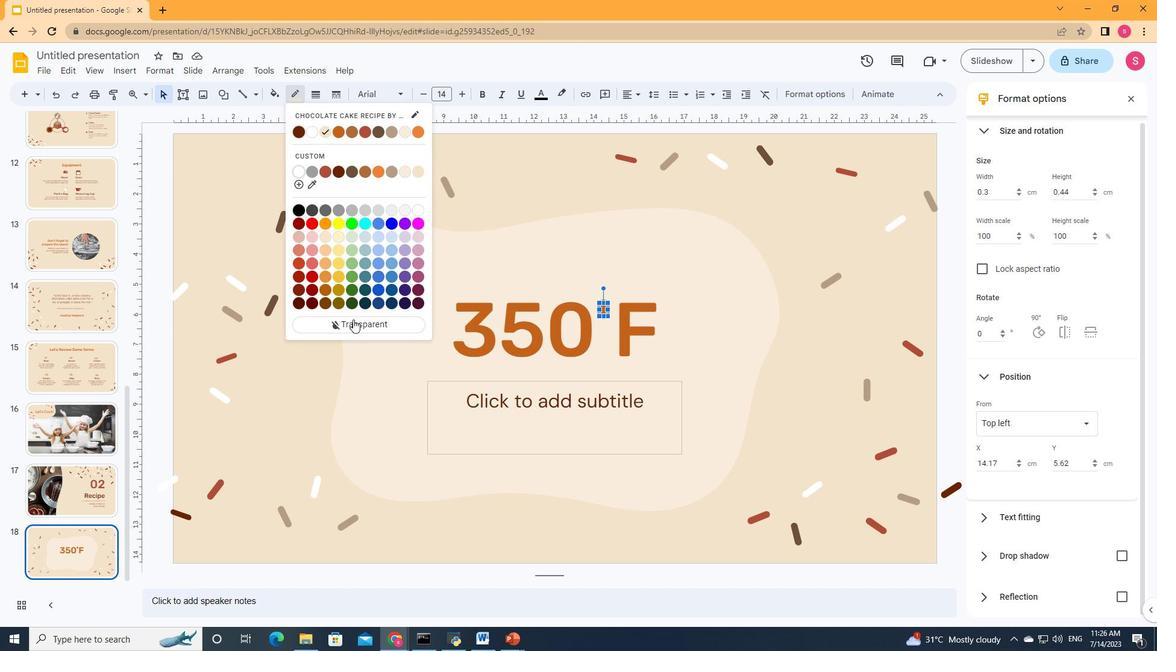 
Action: Mouse pressed left at (352, 321)
Screenshot: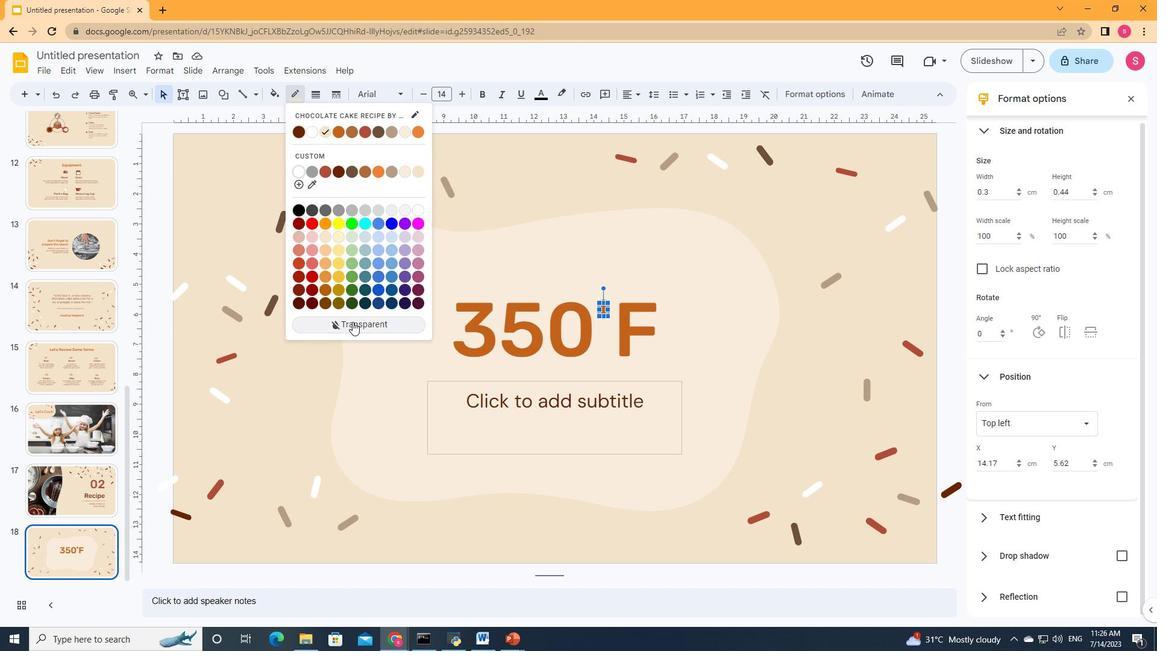 
Action: Mouse moved to (635, 276)
Screenshot: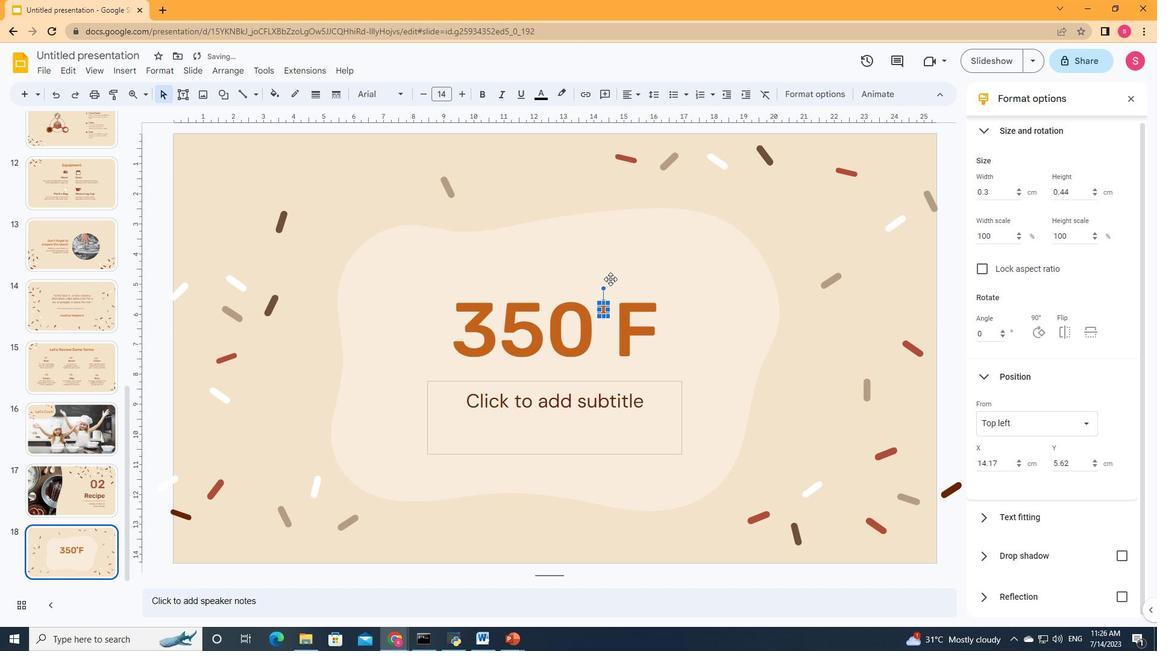 
Action: Mouse pressed left at (635, 276)
Screenshot: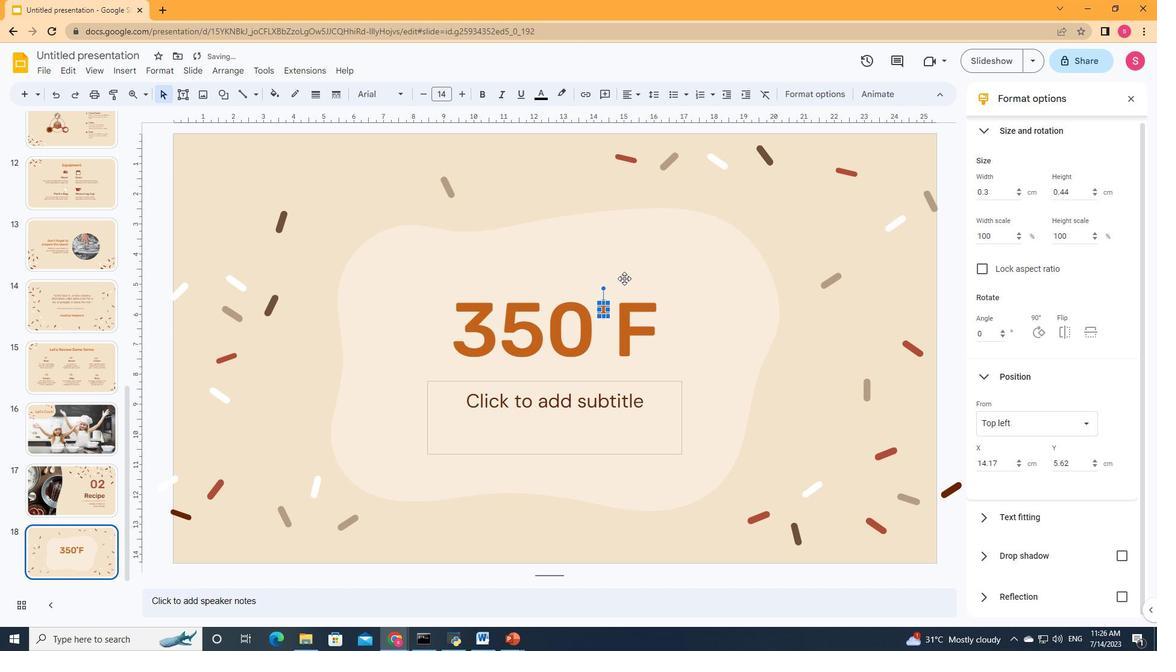
Action: Mouse moved to (602, 309)
Screenshot: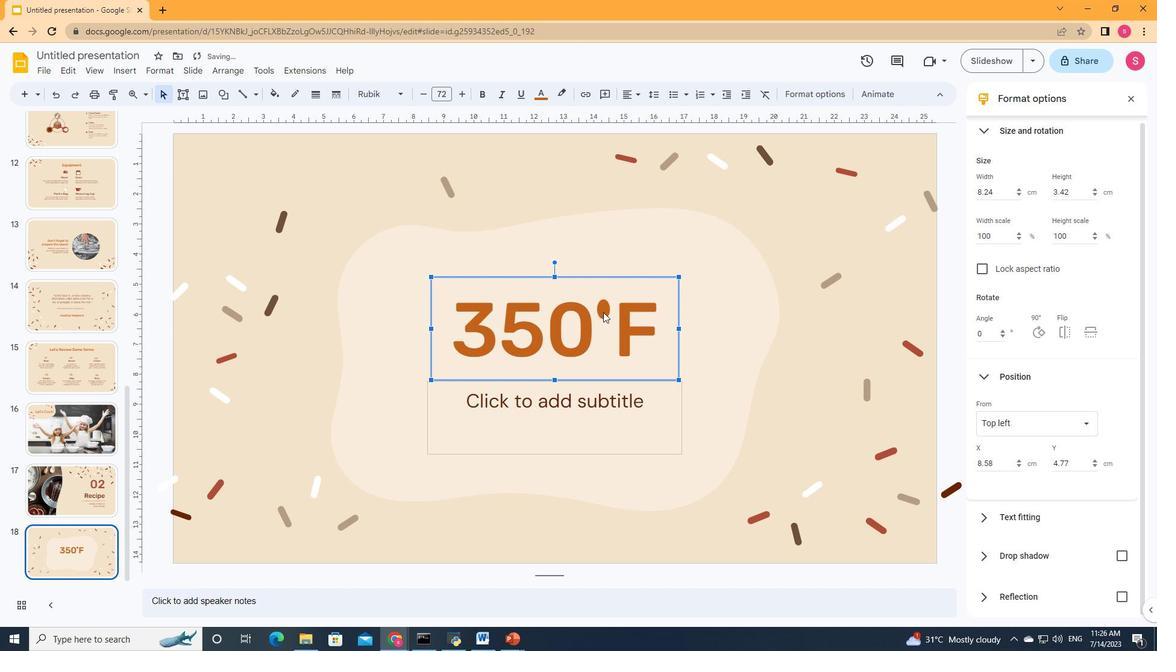 
Action: Mouse pressed left at (602, 309)
Screenshot: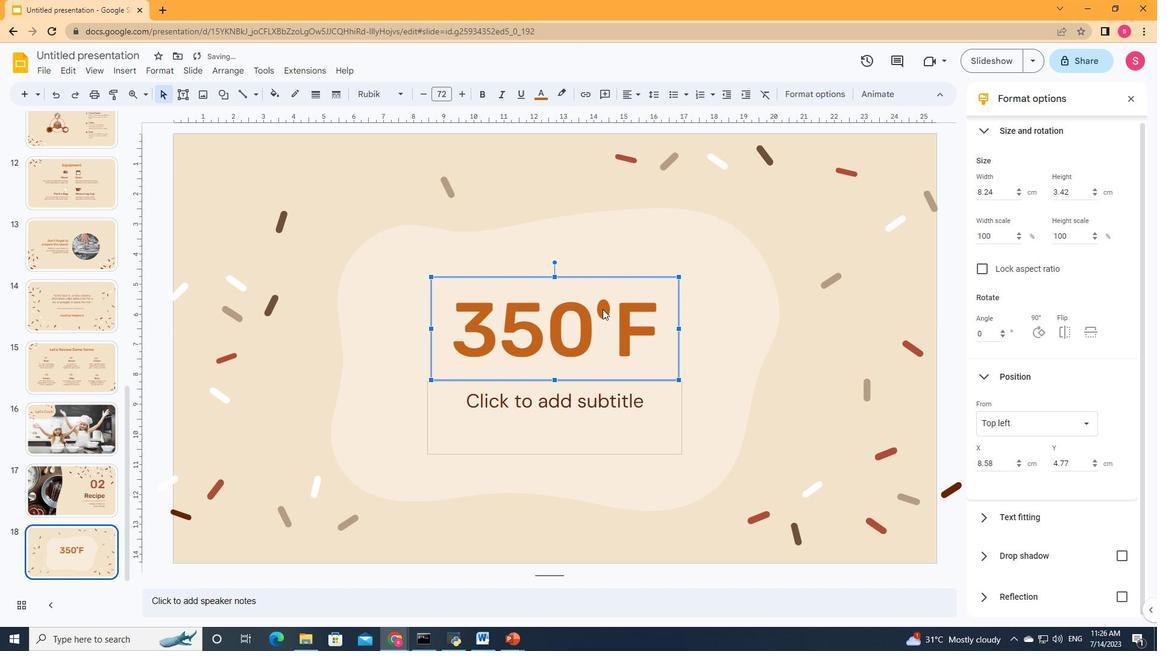 
Action: Mouse moved to (273, 94)
Screenshot: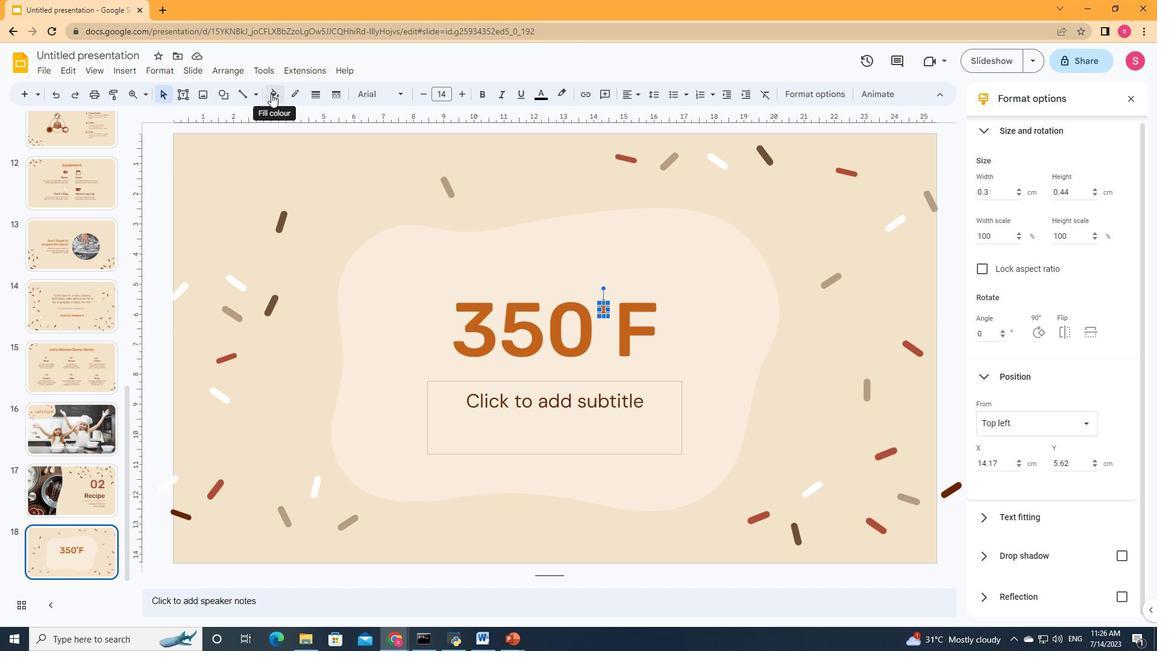 
Action: Mouse pressed left at (273, 94)
Screenshot: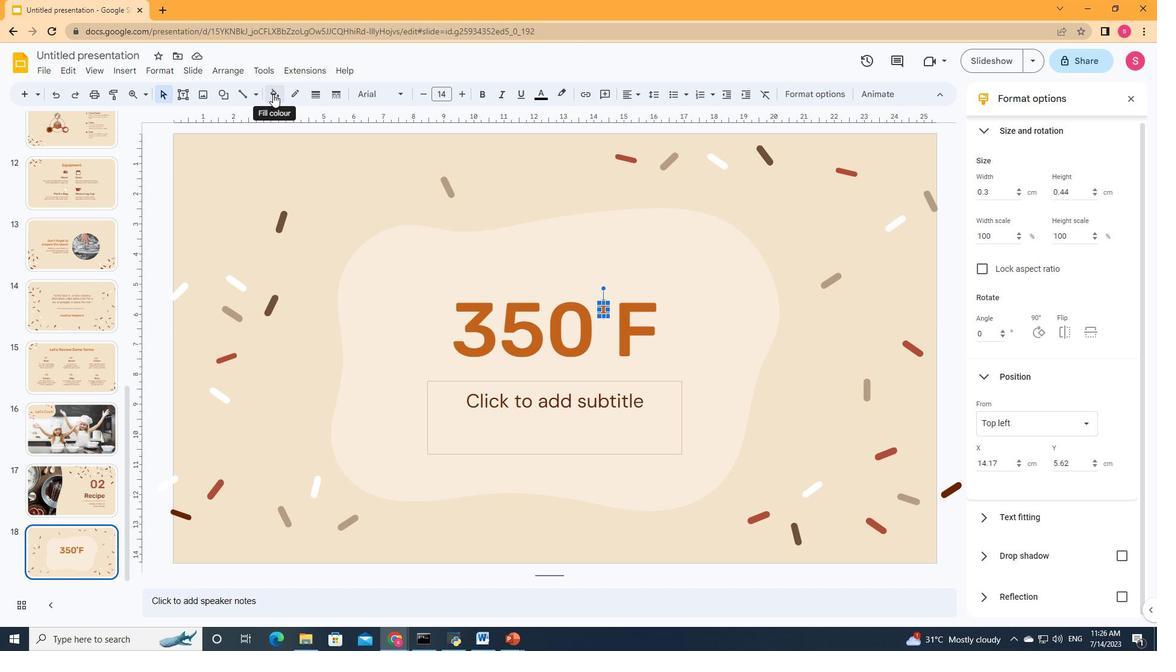 
Action: Mouse moved to (293, 204)
Screenshot: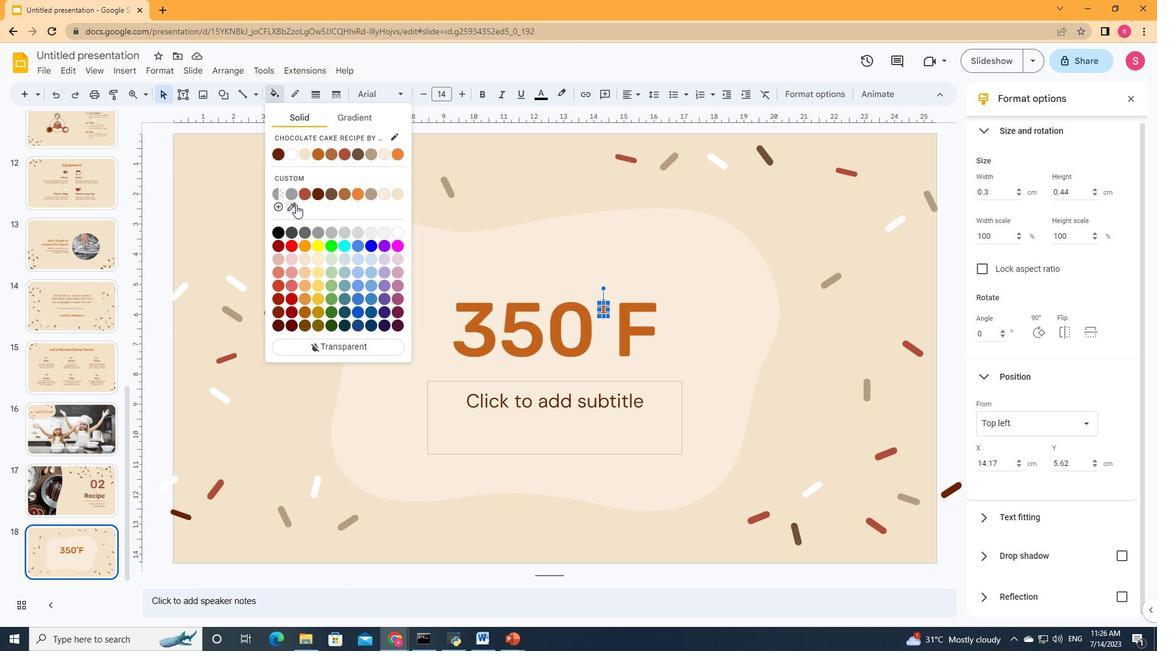 
Action: Mouse pressed left at (293, 204)
Screenshot: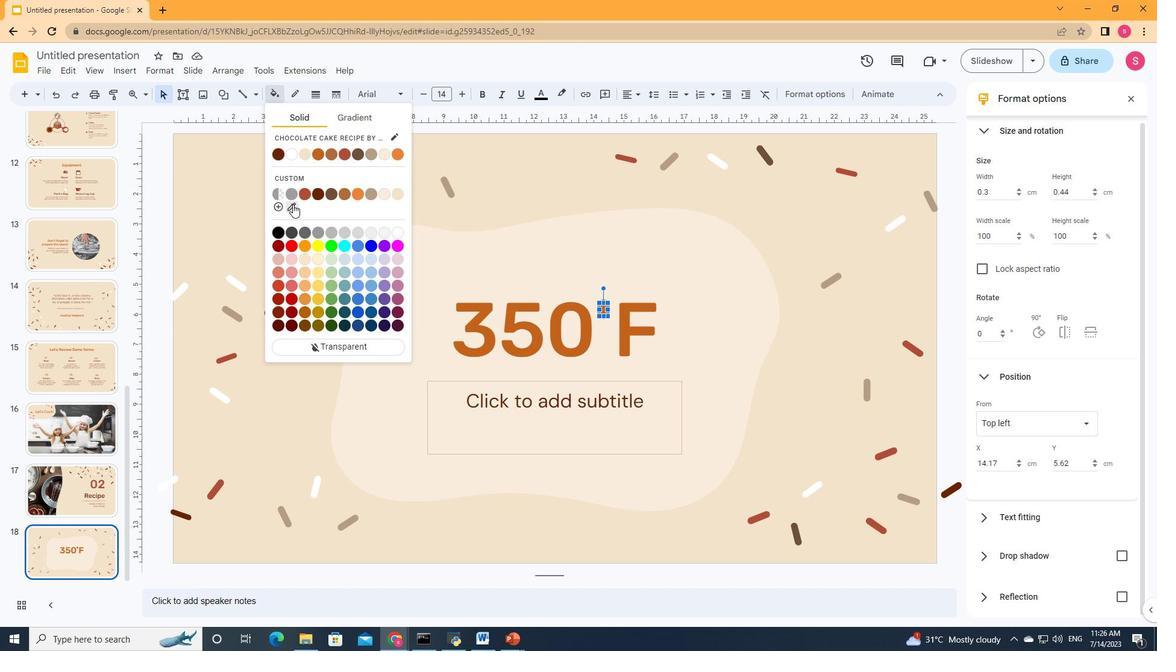 
Action: Mouse moved to (576, 264)
Screenshot: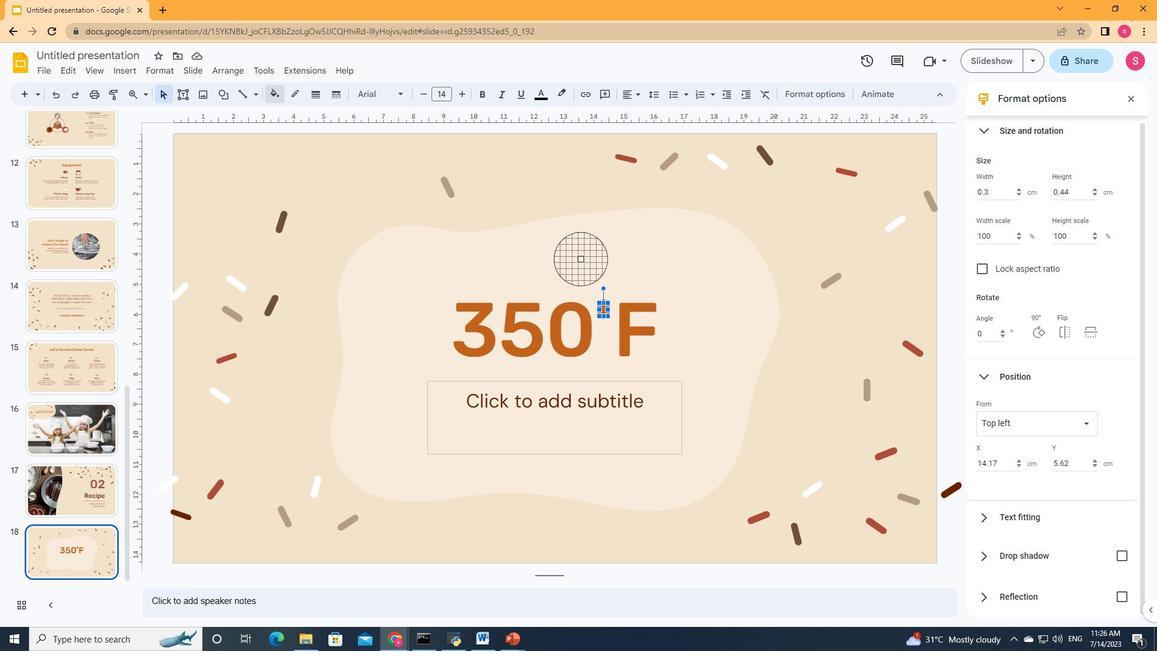 
Action: Mouse pressed left at (576, 264)
Screenshot: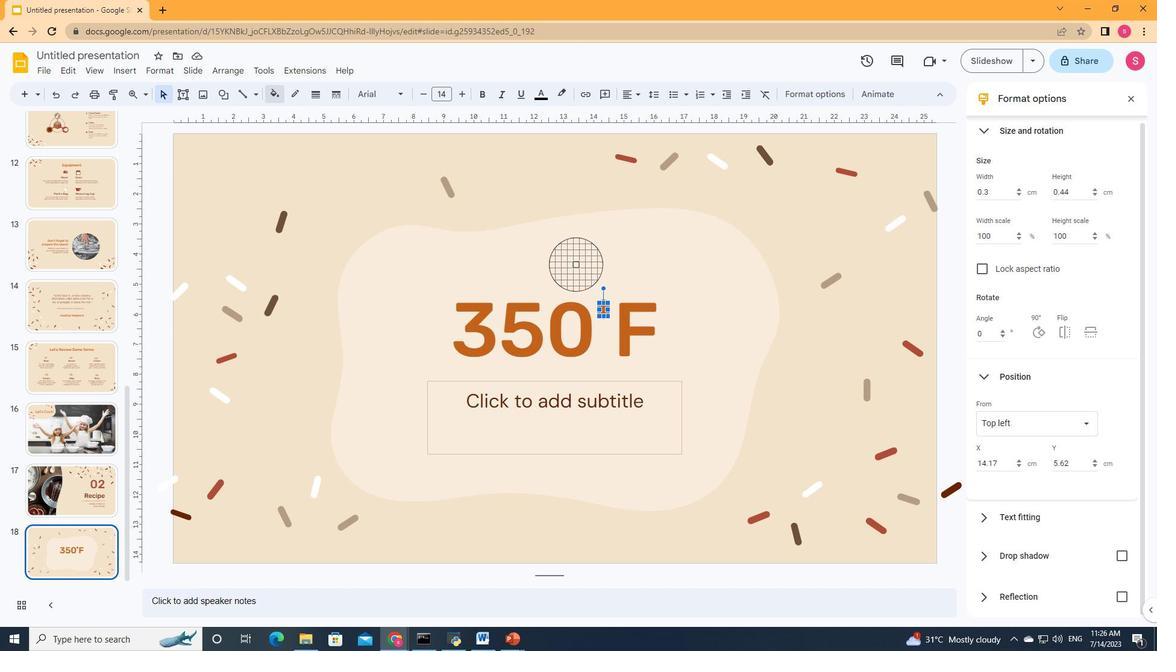 
Action: Mouse moved to (662, 264)
Screenshot: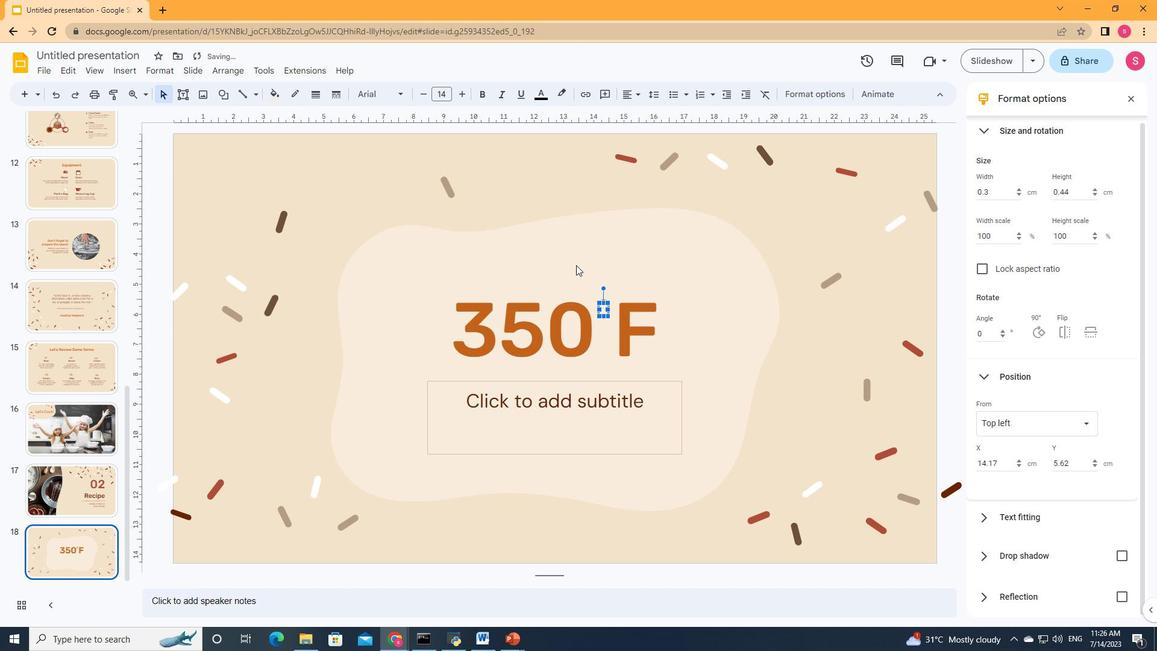 
Action: Mouse pressed left at (662, 264)
Screenshot: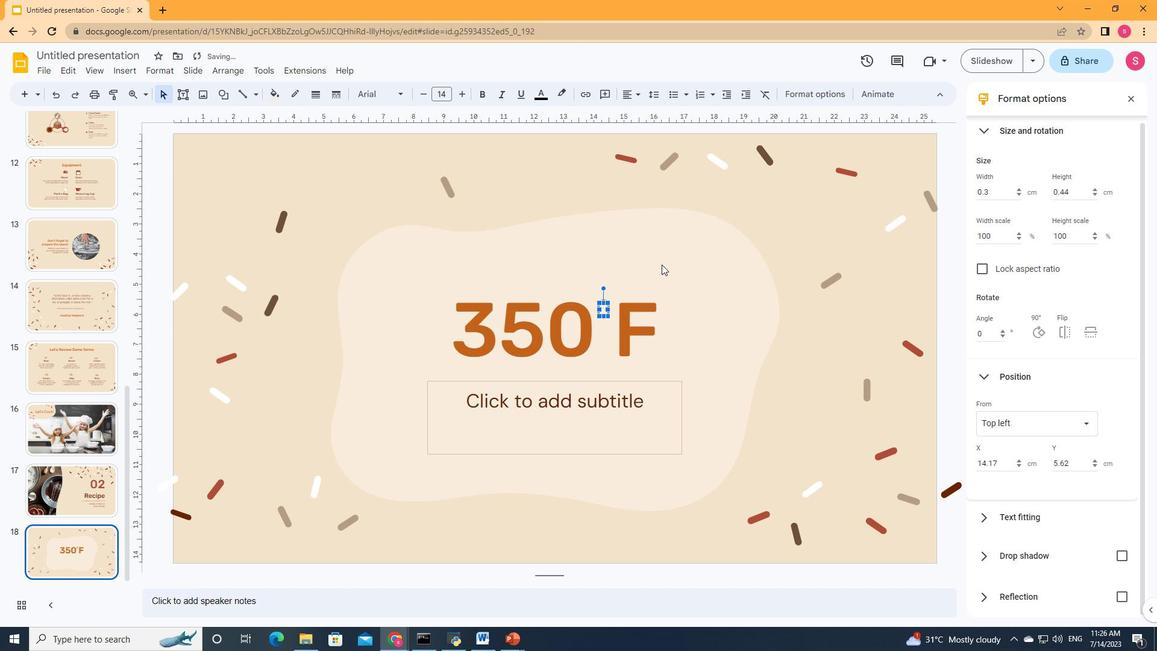 
Action: Mouse moved to (604, 308)
Screenshot: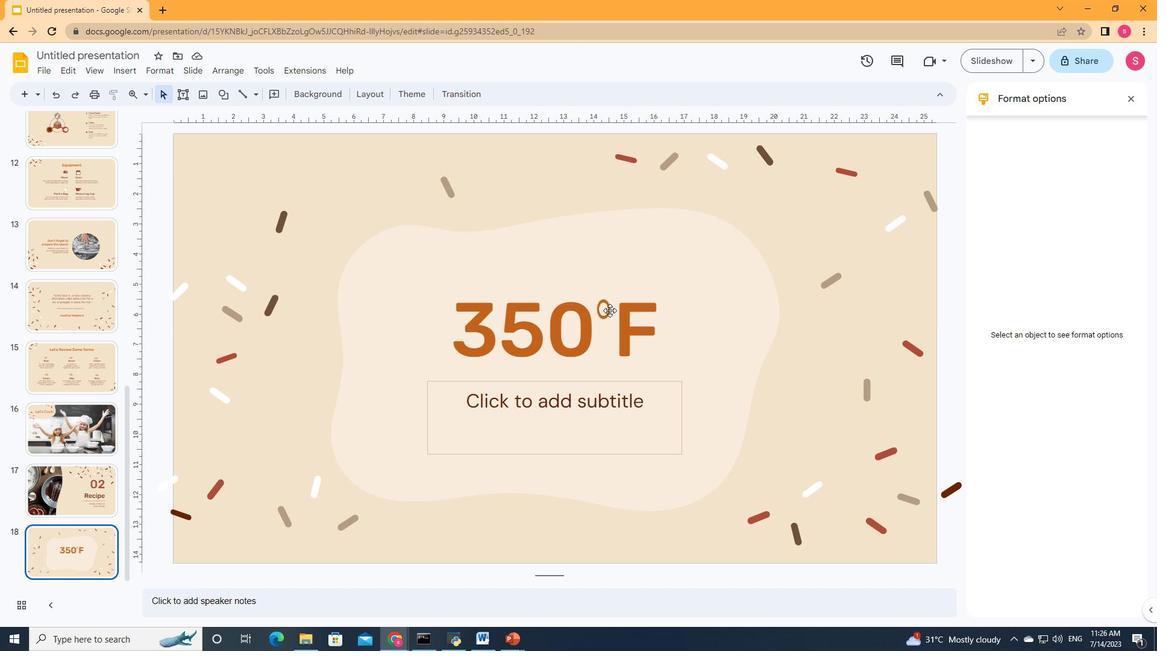 
Action: Mouse pressed left at (604, 308)
Screenshot: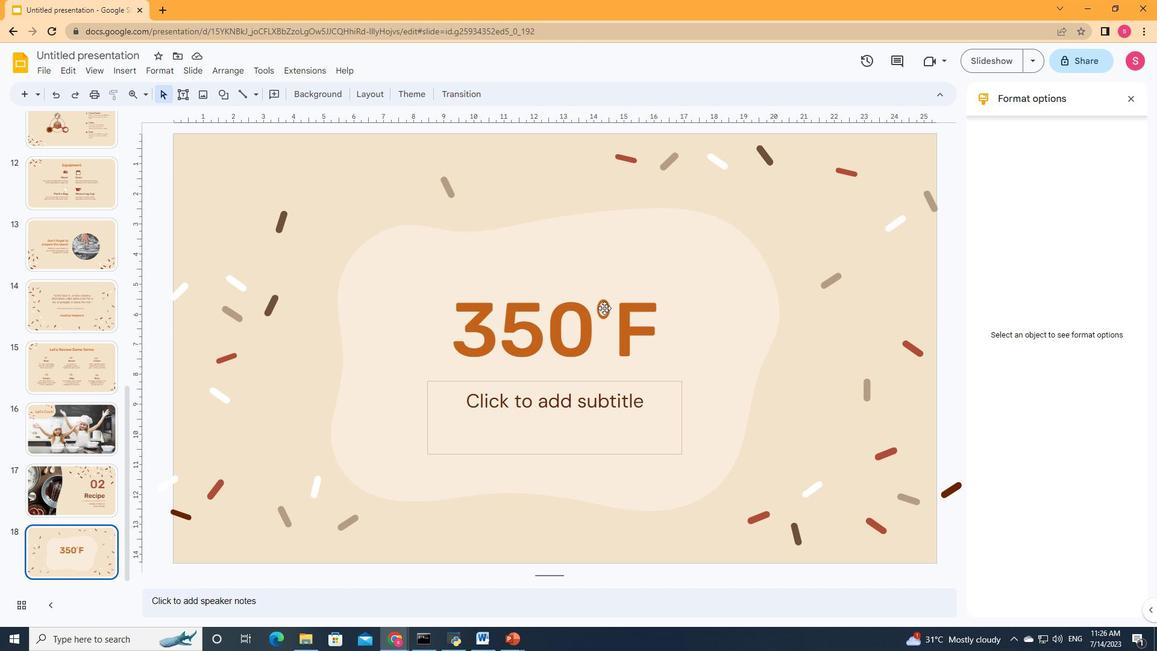 
Action: Mouse moved to (610, 317)
Screenshot: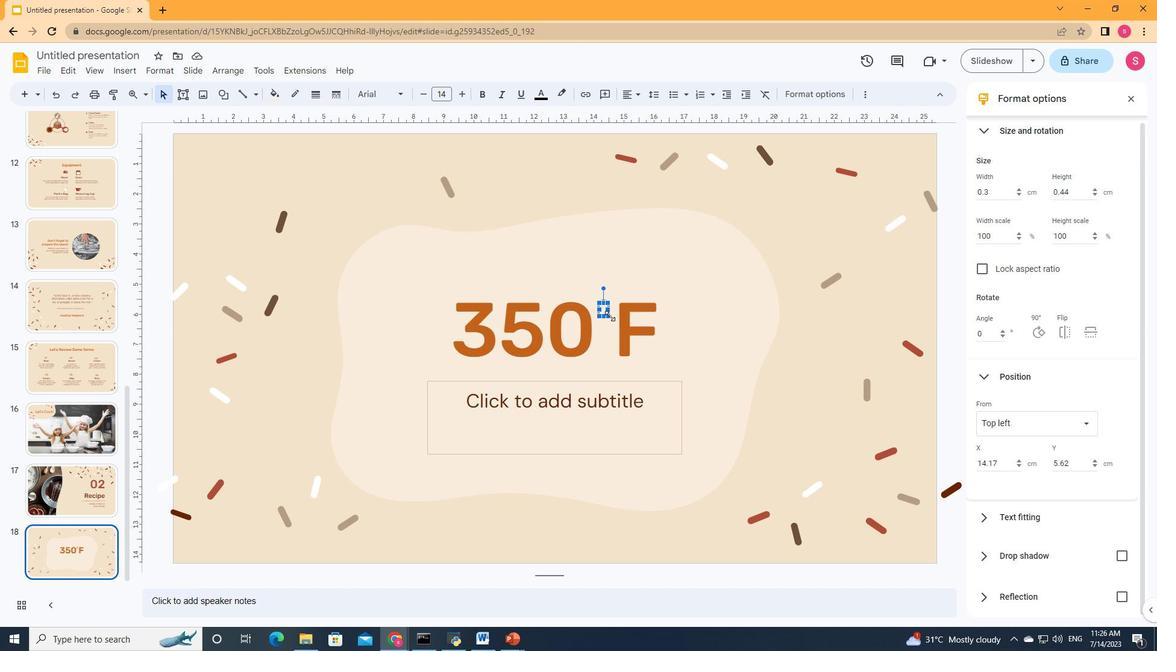 
Action: Mouse pressed left at (610, 317)
Screenshot: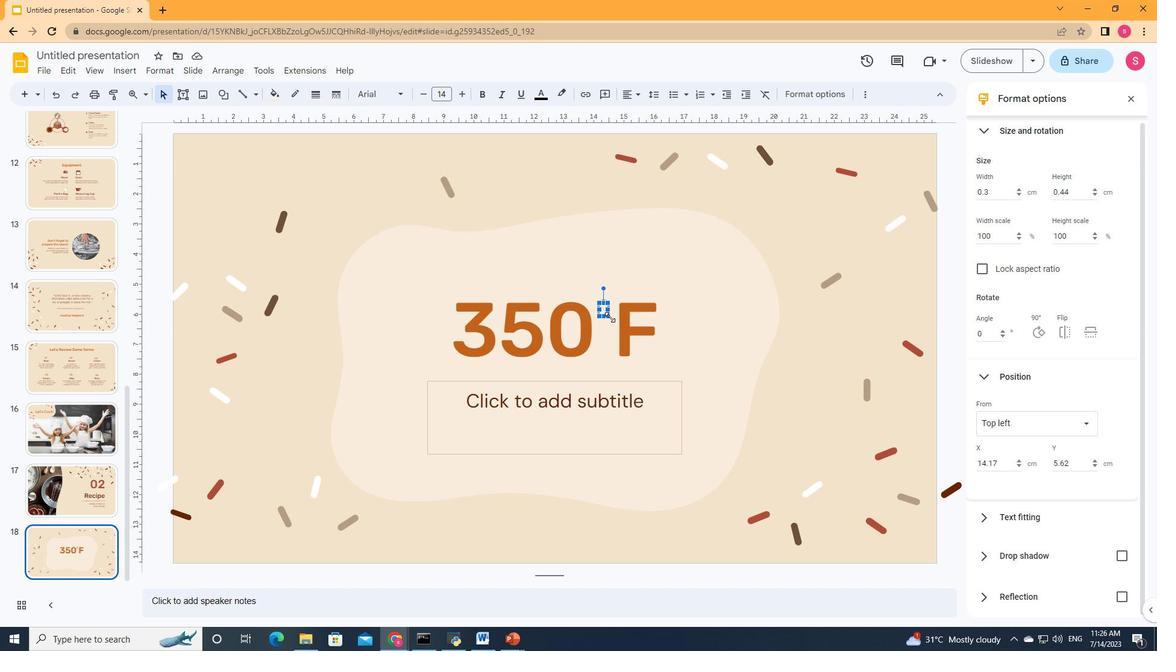 
Action: Mouse moved to (640, 281)
Screenshot: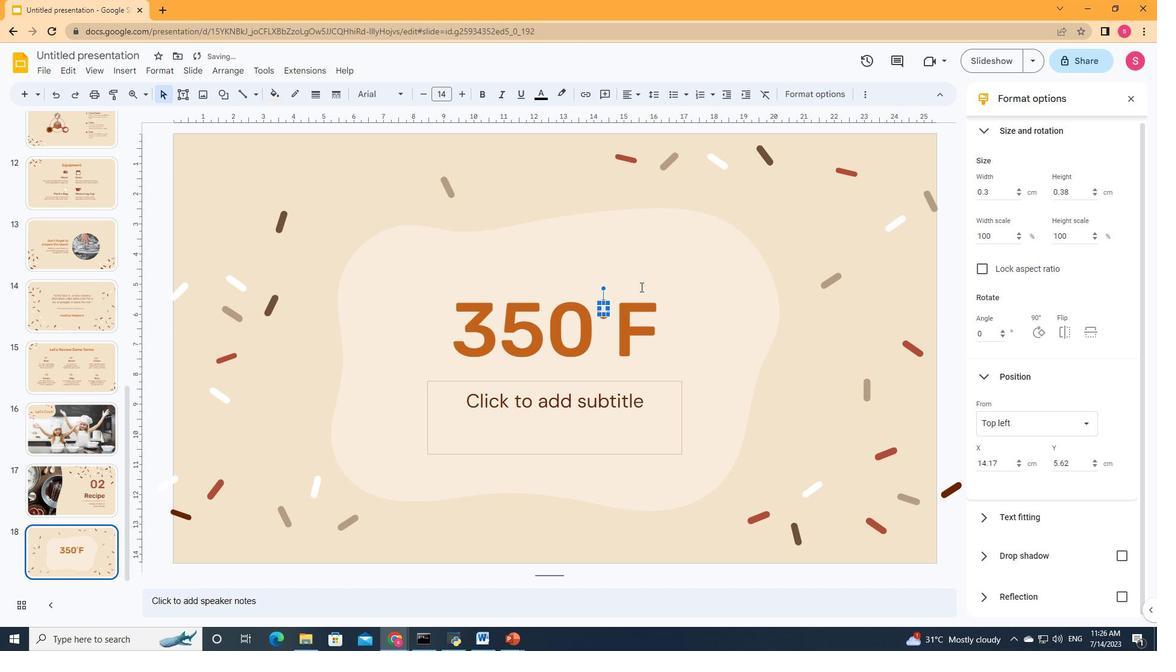 
Action: Mouse pressed left at (640, 281)
Screenshot: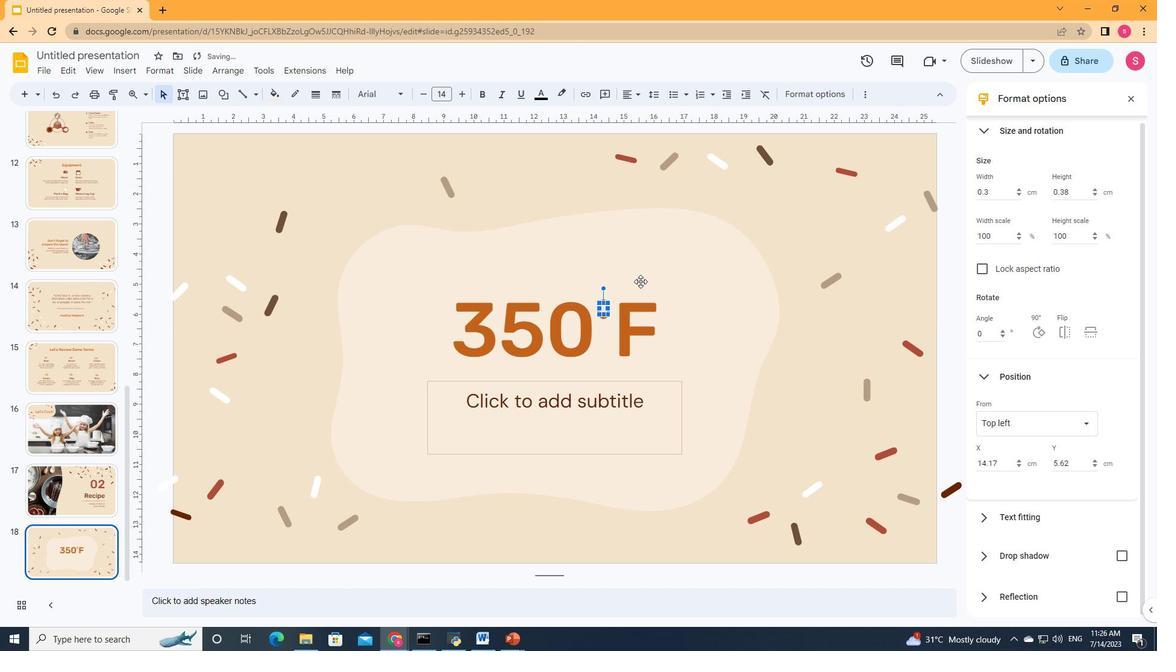 
Action: Mouse moved to (605, 309)
Screenshot: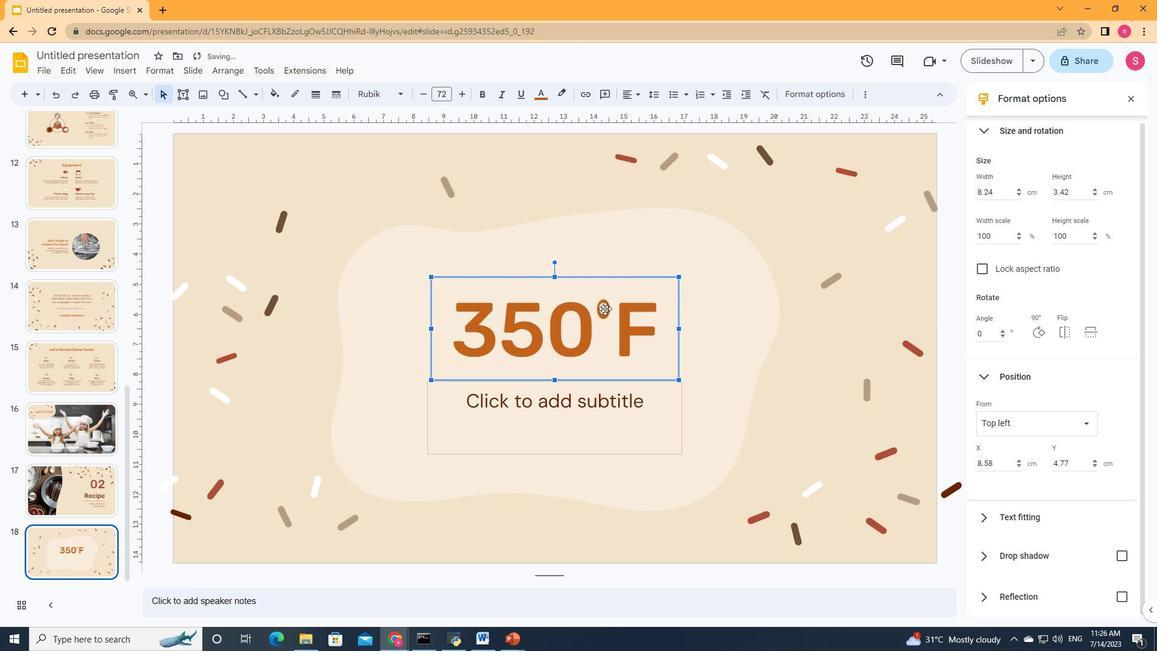 
Action: Mouse pressed left at (605, 309)
Screenshot: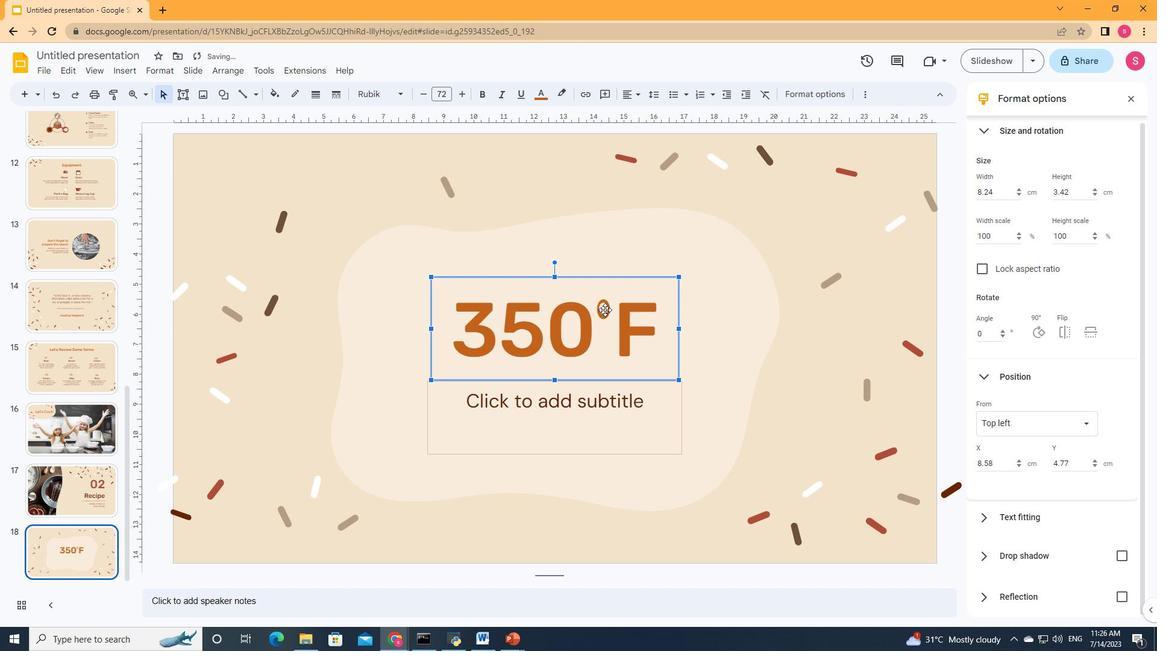 
Action: Mouse moved to (601, 301)
Screenshot: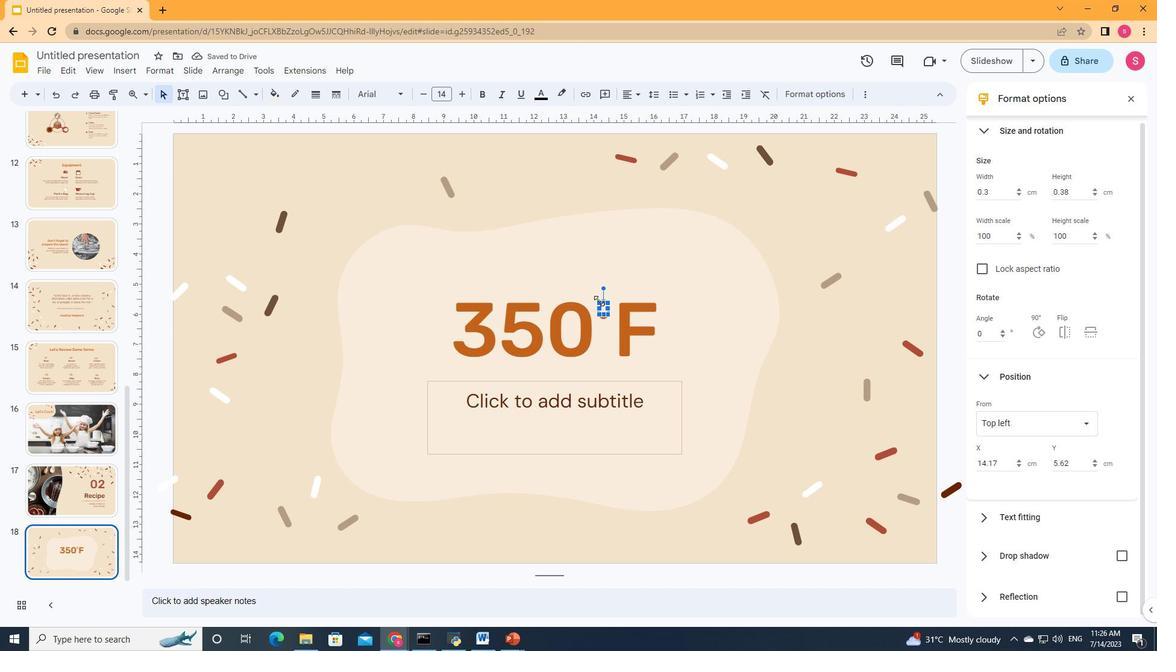 
Action: Mouse pressed left at (601, 301)
Screenshot: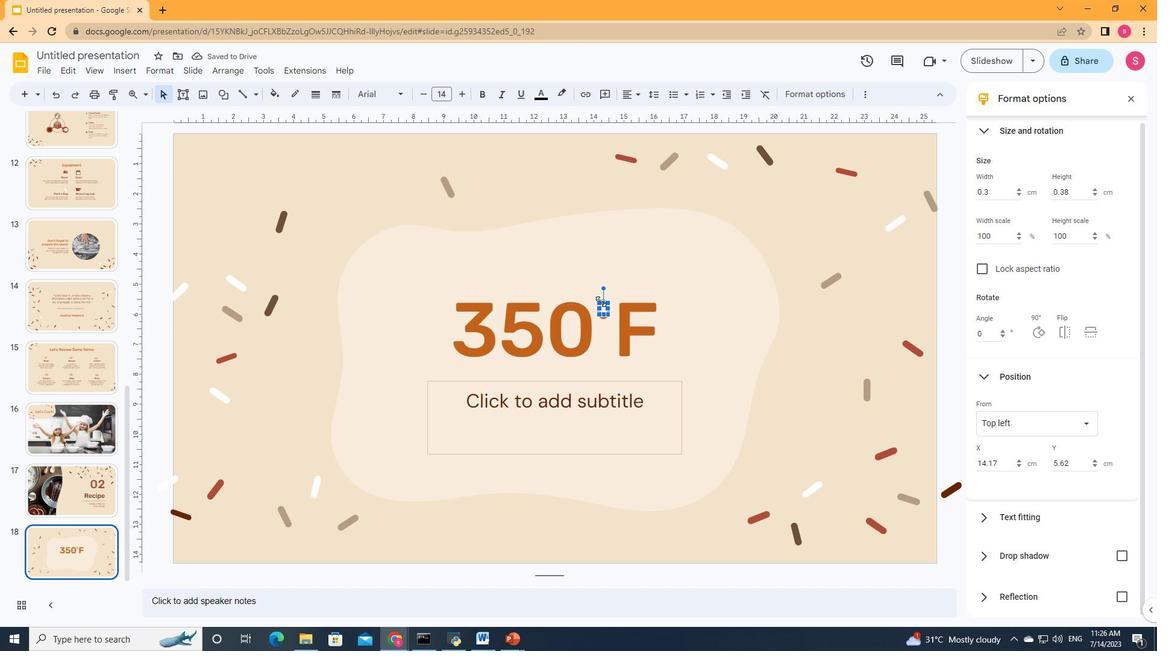 
Action: Mouse moved to (622, 292)
Screenshot: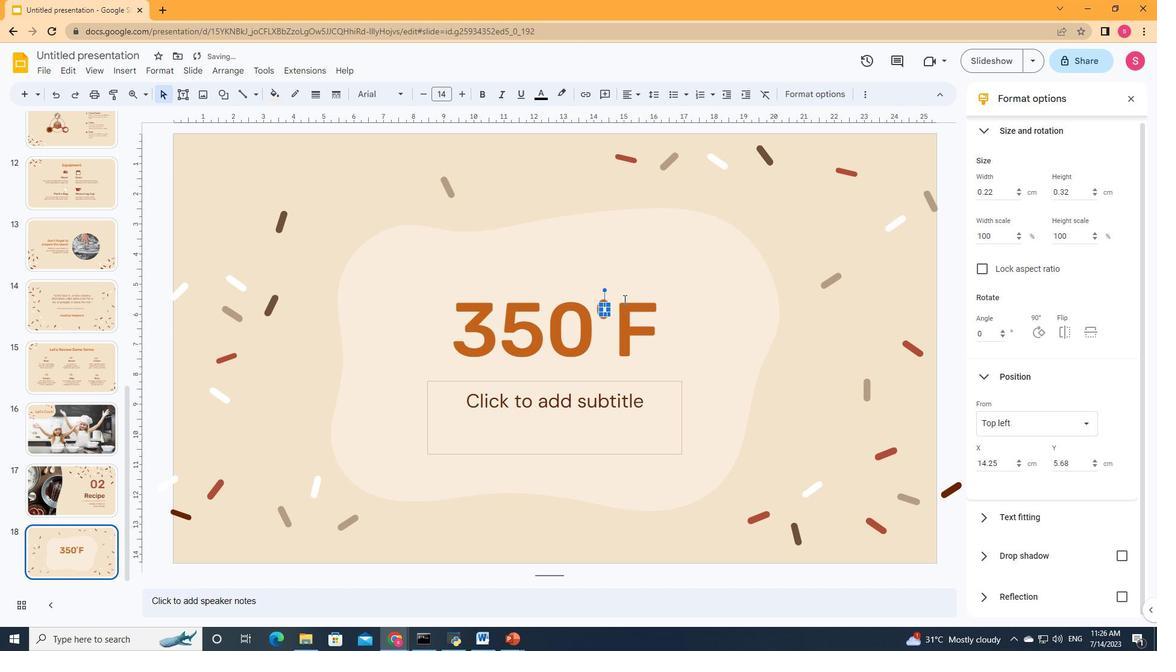 
Action: Mouse pressed left at (622, 292)
Screenshot: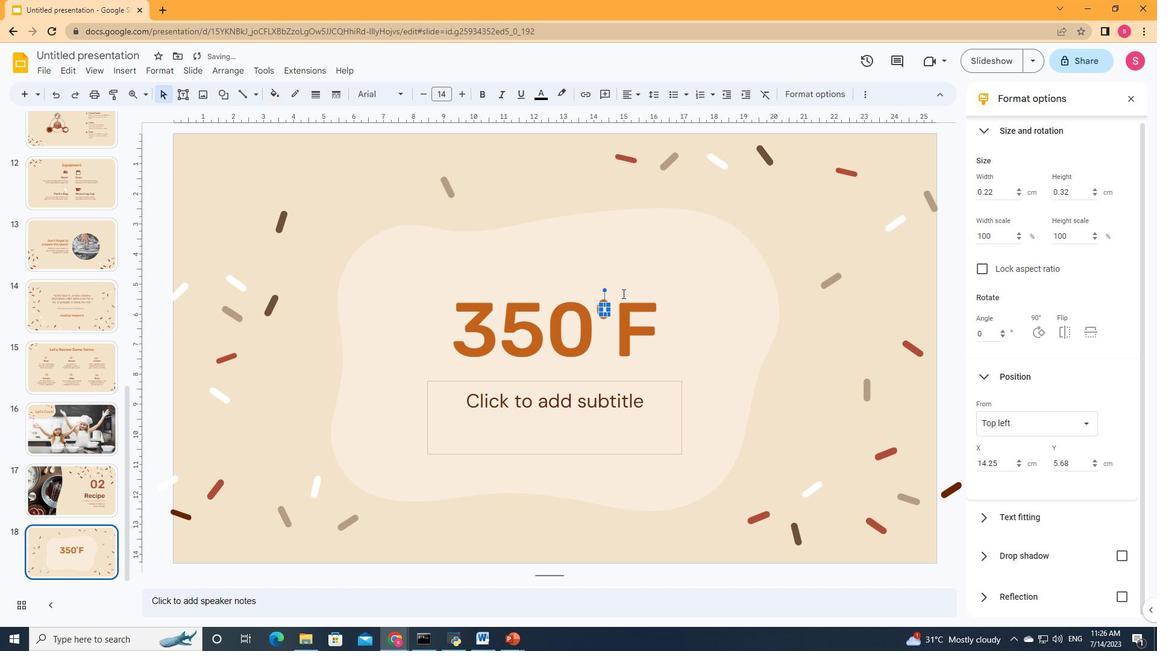 
Action: Mouse moved to (604, 309)
Screenshot: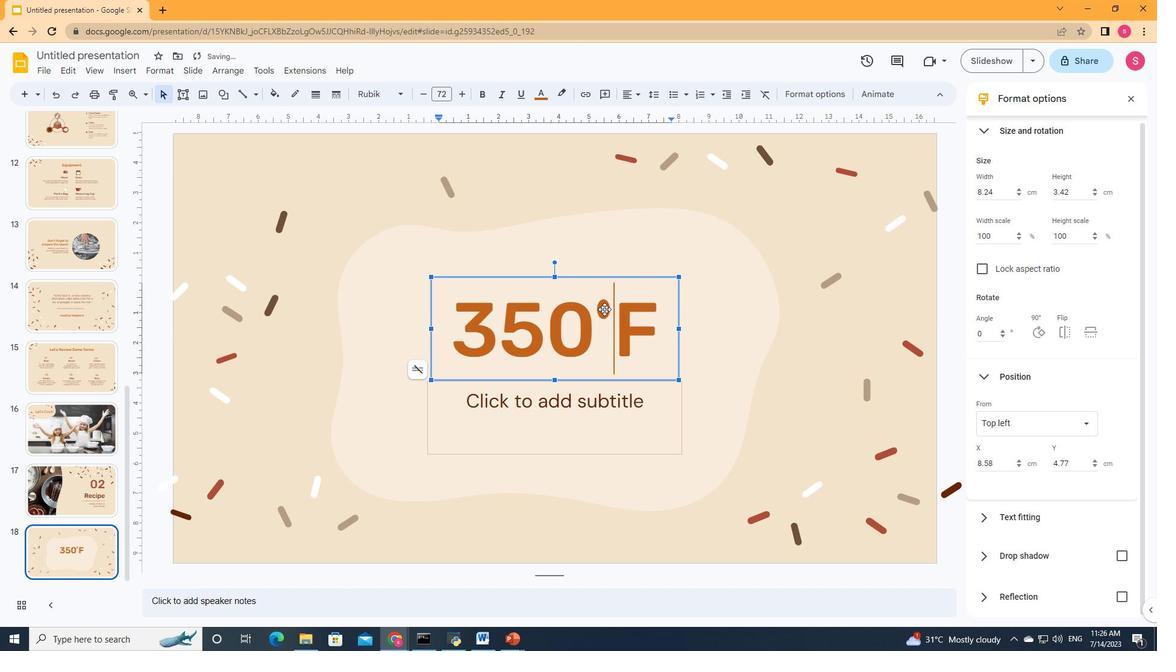 
Action: Mouse pressed left at (604, 309)
Screenshot: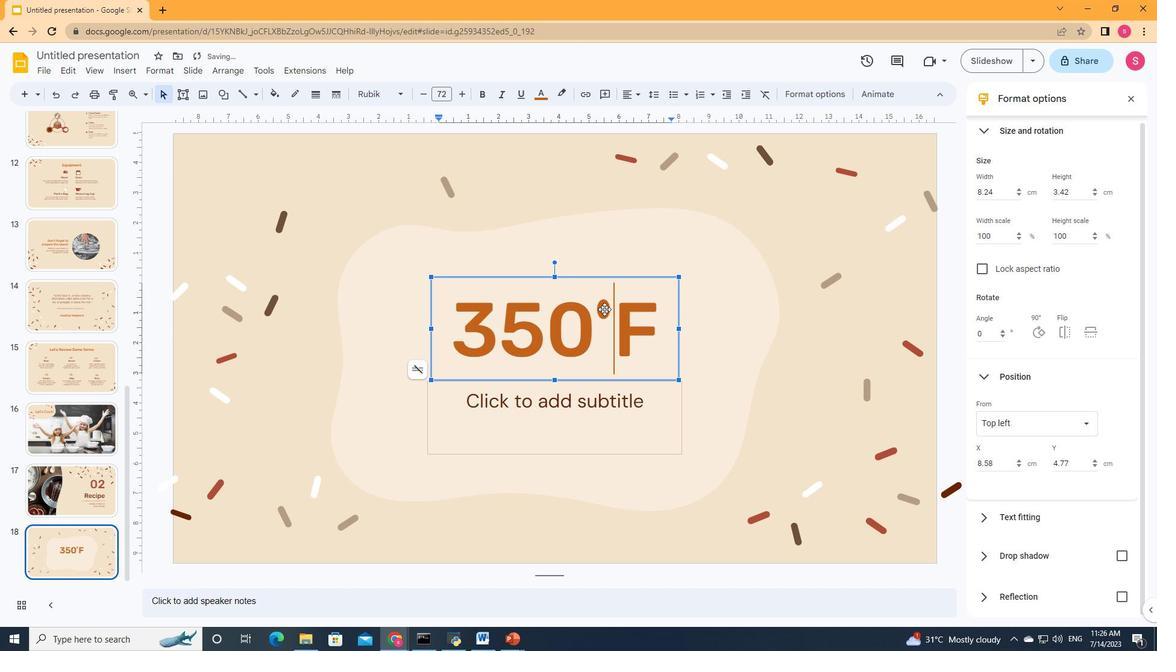 
Action: Mouse moved to (638, 288)
Screenshot: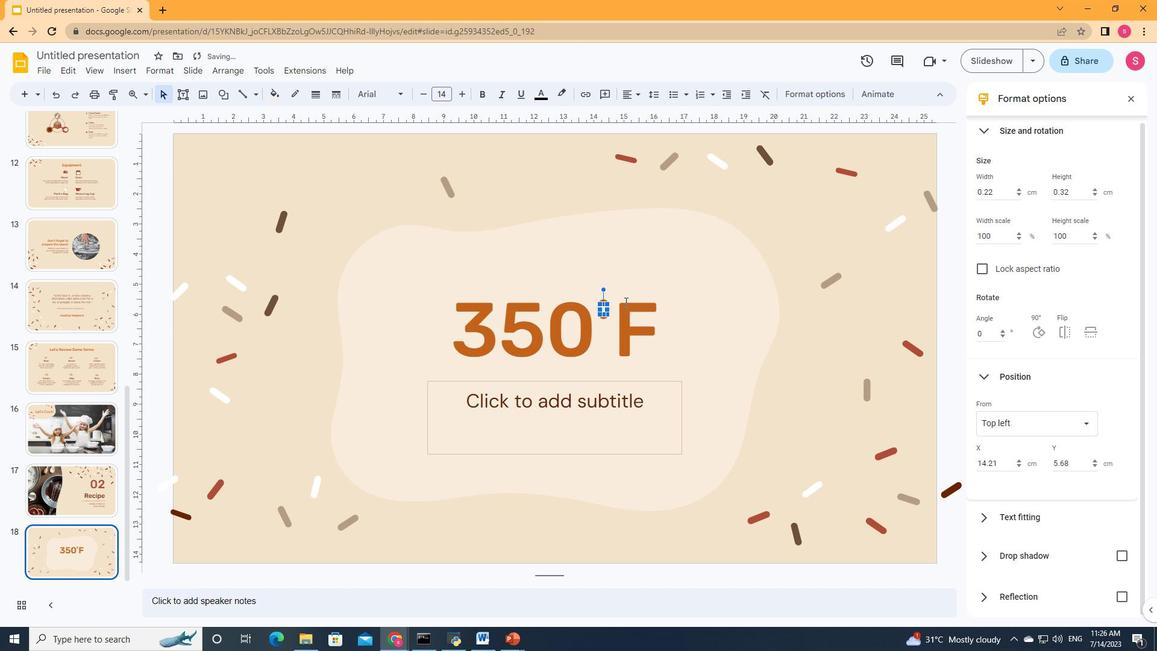 
Action: Mouse pressed left at (638, 288)
Screenshot: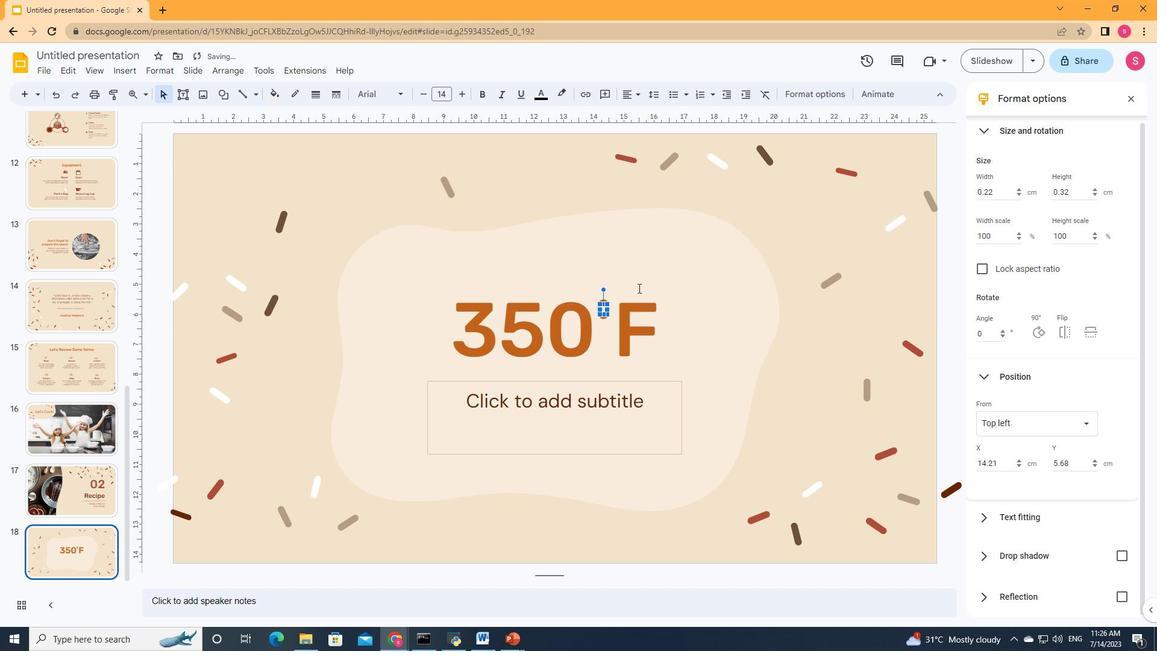 
Action: Mouse moved to (594, 393)
Screenshot: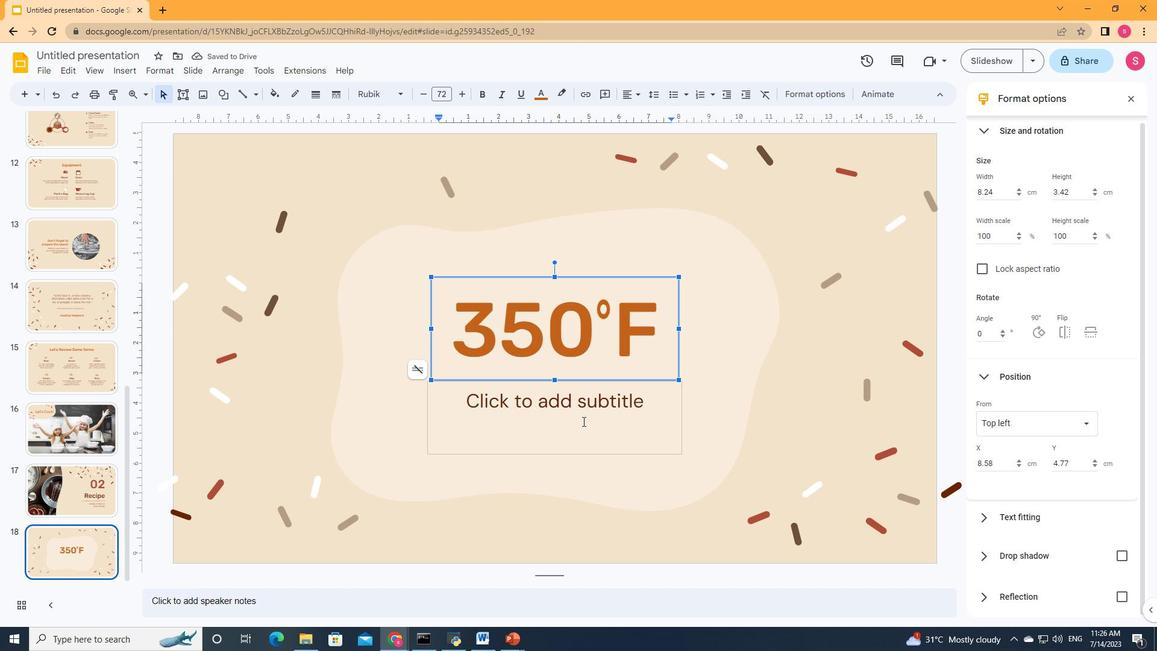 
Action: Mouse pressed left at (594, 393)
Screenshot: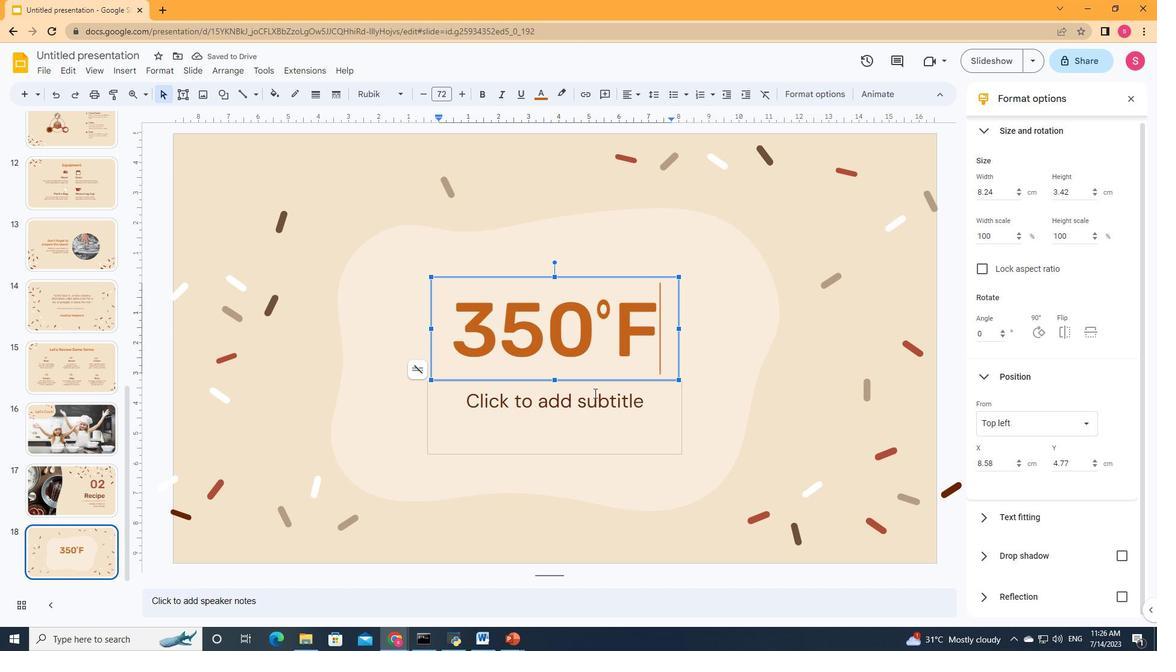 
Action: Key pressed <Key.shift><Key.shift>Ypu<Key.backspace><Key.backspace>ou'll<Key.space>need<Key.space>to<Key.space>preheat<Key.space>the<Key.space>oven<Key.space>to<Key.space>this<Key.space>temperature<Key.shift><Key.shift><Key.shift><Key.shift><Key.shift><Key.shift><Key.shift><Key.shift><Key.shift><Key.shift><Key.shift><Key.shift><Key.shift><Key.shift><Key.shift><Key.shift><Key.shift><Key.shift><Key.shift><Key.shift><Key.shift><Key.shift><Key.shift><Key.shift><Key.shift><Key.shift><Key.shift><Key.shift><Key.shift>!
Screenshot: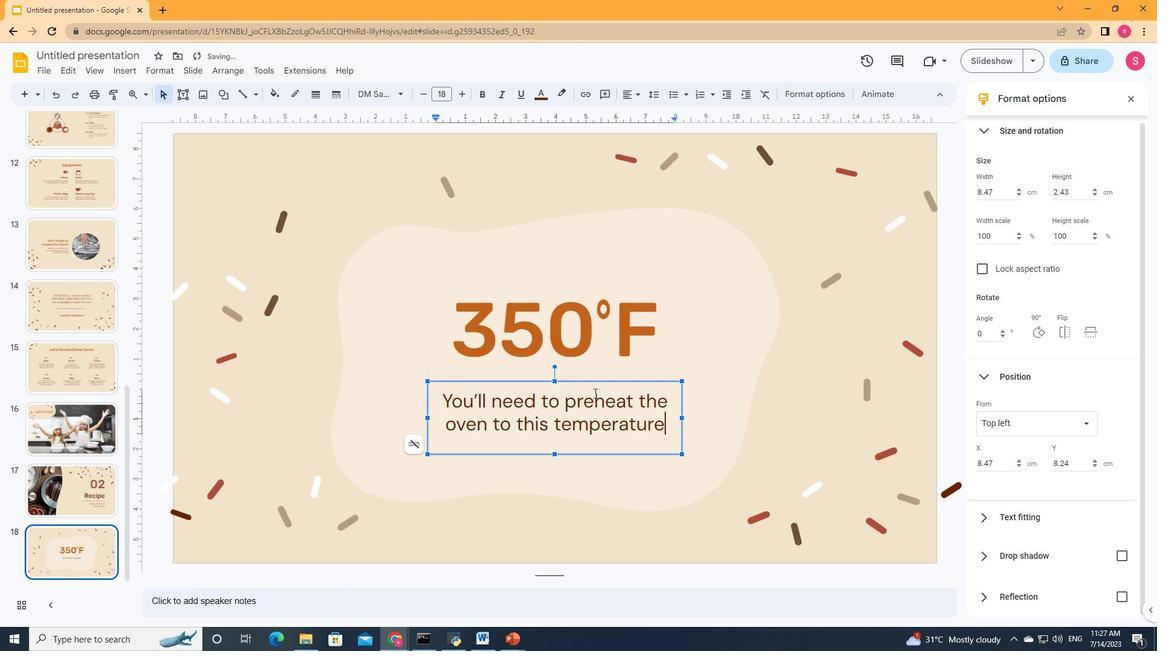 
Action: Mouse moved to (771, 386)
Screenshot: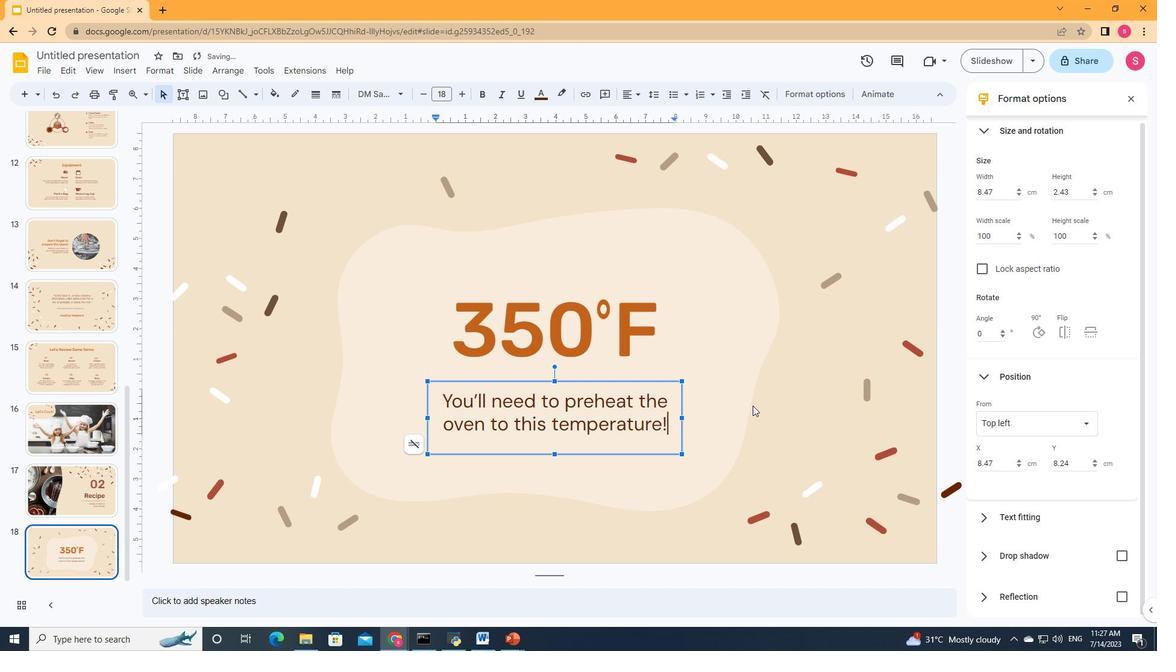 
Action: Mouse pressed left at (771, 386)
Screenshot: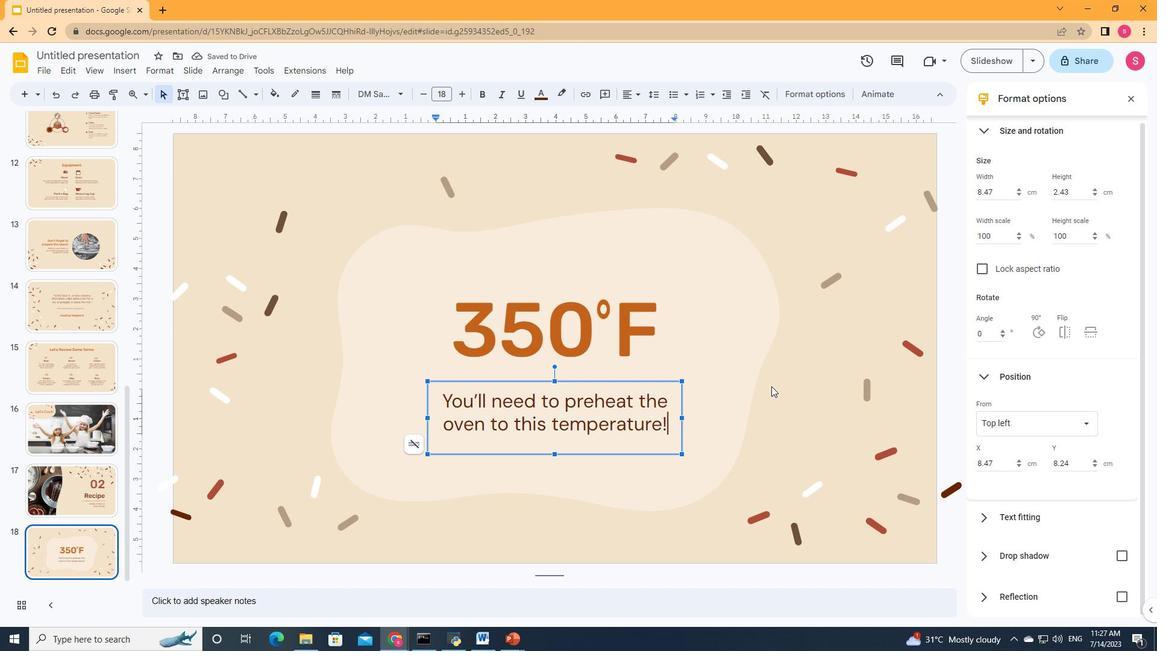 
